 Task: Research Airbnb accommodation in Ihosy, Madagascar from 6th December, 2023 to 10th December, 2023 for 1 adult.1  bedroom having 1 bed and 1 bathroom. Property type can be hotel. Look for 3 properties as per requirement.
Action: Mouse moved to (411, 60)
Screenshot: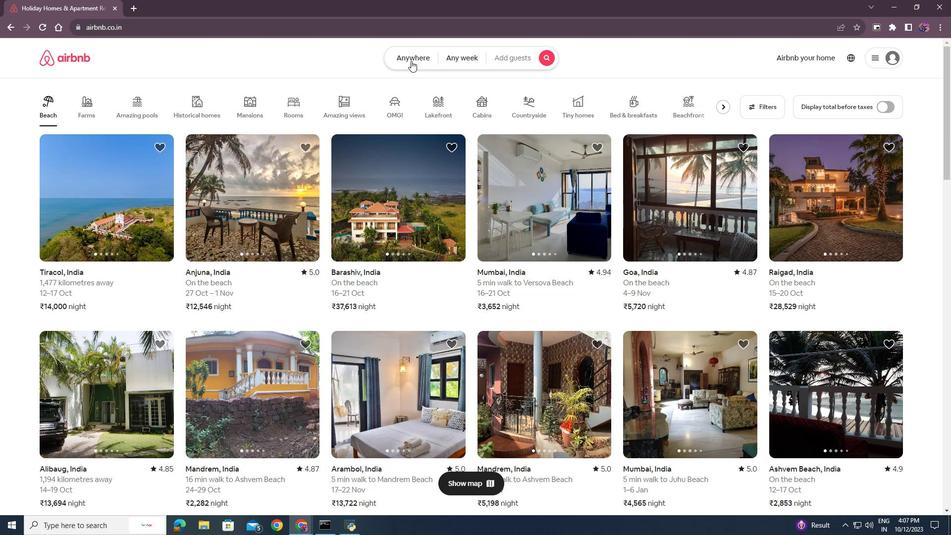 
Action: Mouse pressed left at (411, 60)
Screenshot: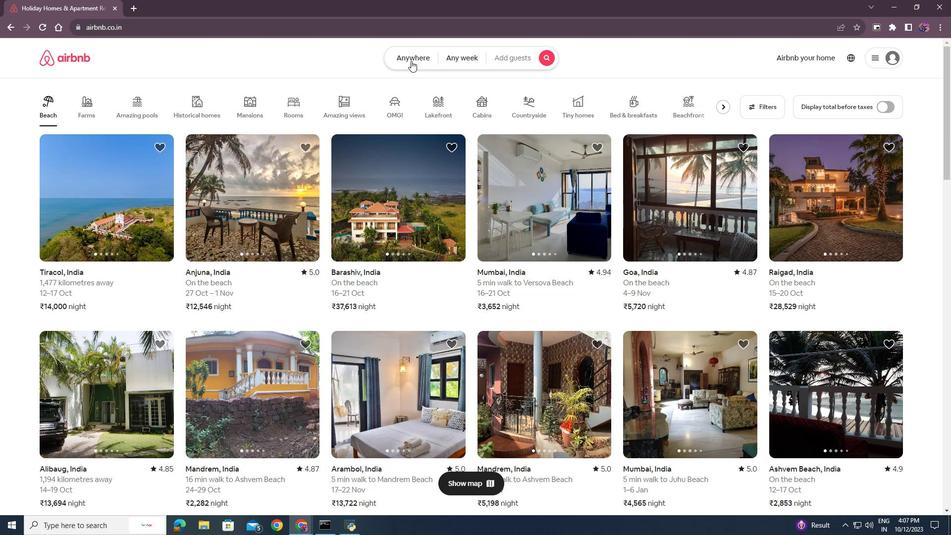 
Action: Mouse moved to (324, 97)
Screenshot: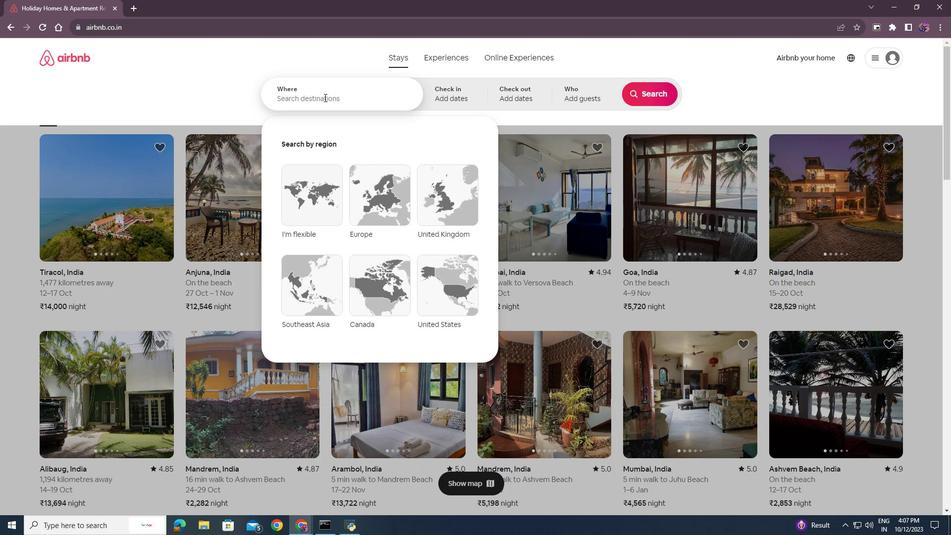 
Action: Mouse pressed left at (324, 97)
Screenshot: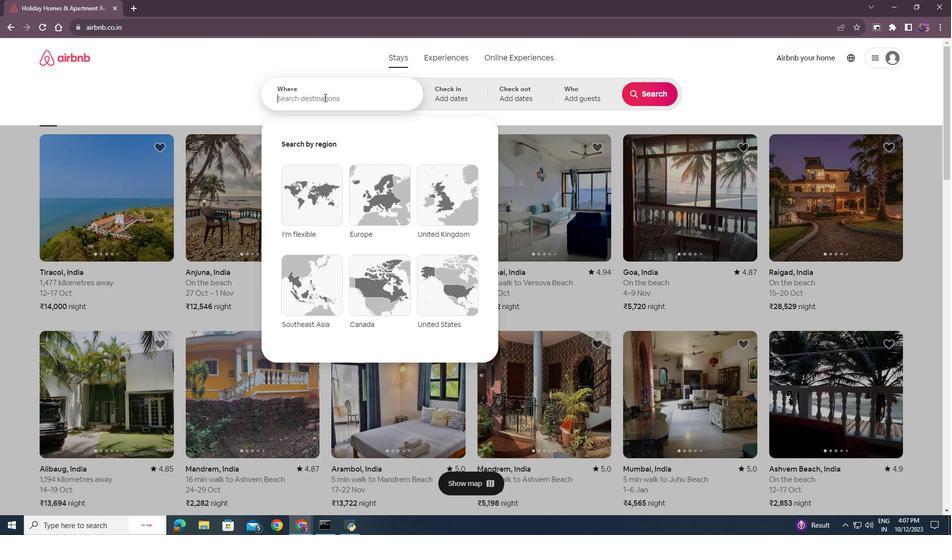 
Action: Key pressed <Key.shift><Key.shift><Key.shift><Key.shift><Key.shift><Key.shift><Key.shift><Key.shift><Key.shift><Key.shift><Key.shift><Key.shift><Key.shift><Key.shift><Key.shift><Key.shift><Key.shift><Key.shift><Key.shift><Key.shift><Key.shift><Key.shift><Key.shift><Key.shift><Key.shift><Key.shift><Key.shift><Key.shift><Key.shift><Key.shift><Key.shift><Key.shift><Key.shift><Key.shift>In<Key.backspace>hosy<Key.space><Key.backspace>,<Key.space><Key.shift>Madagascar<Key.enter>
Screenshot: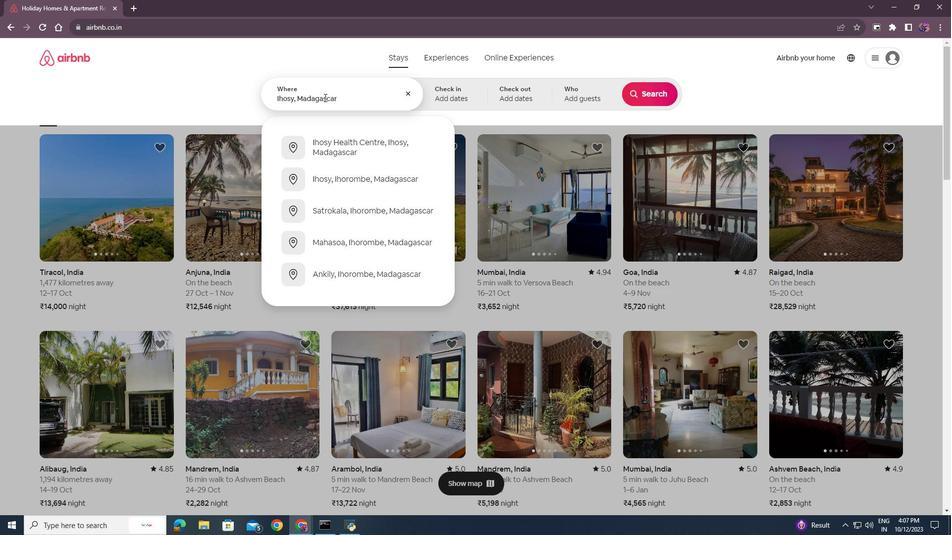 
Action: Mouse moved to (647, 175)
Screenshot: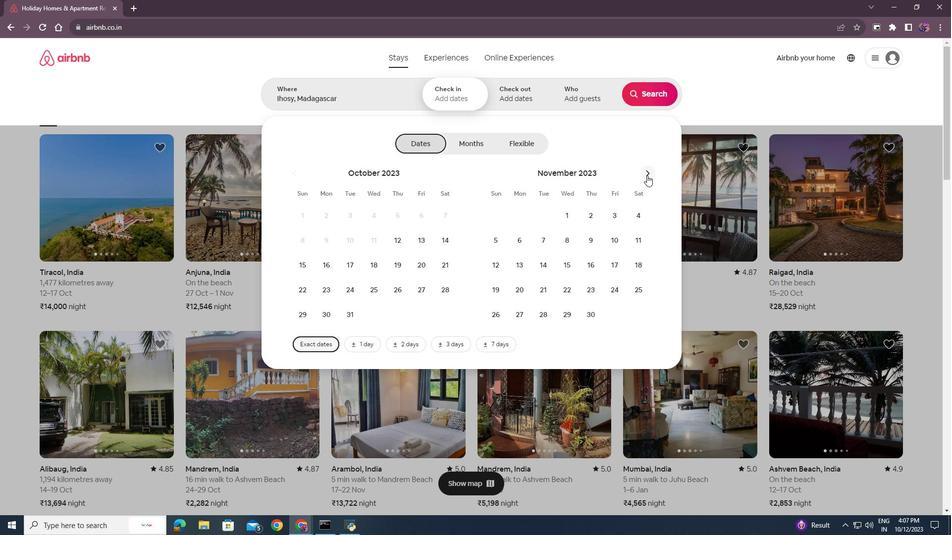 
Action: Mouse pressed left at (647, 175)
Screenshot: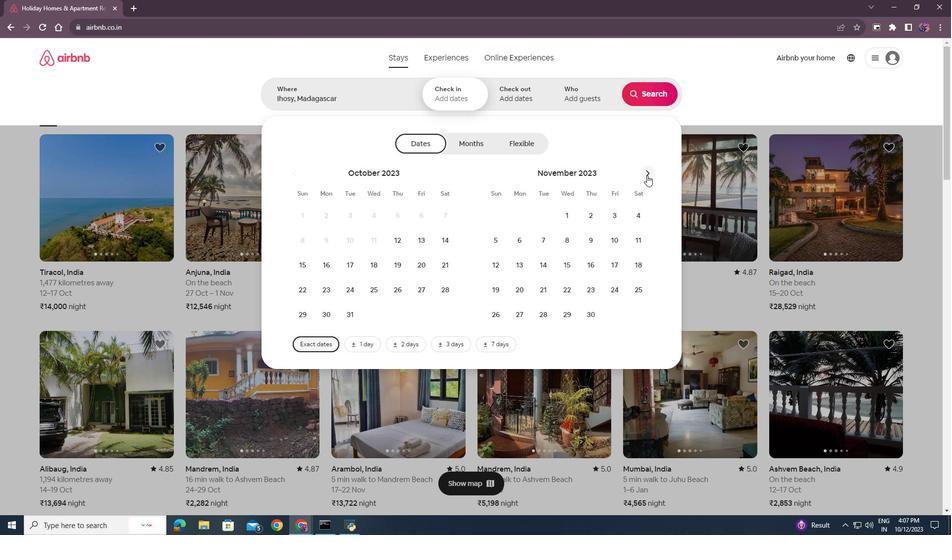 
Action: Mouse moved to (568, 238)
Screenshot: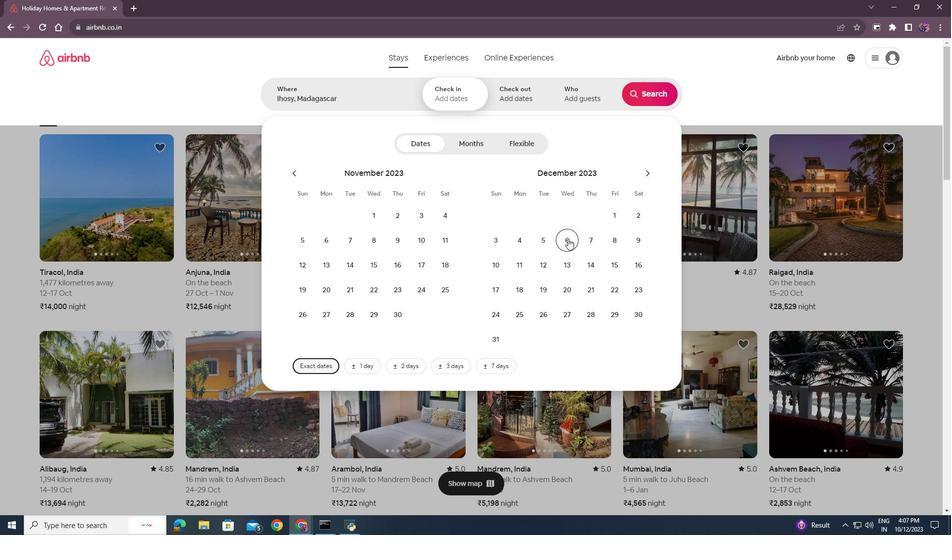 
Action: Mouse pressed left at (568, 238)
Screenshot: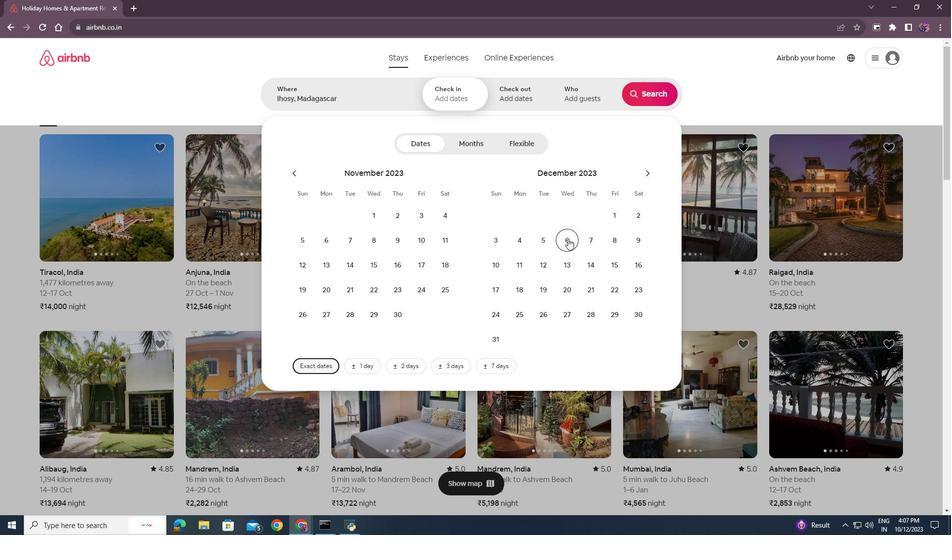 
Action: Mouse moved to (485, 266)
Screenshot: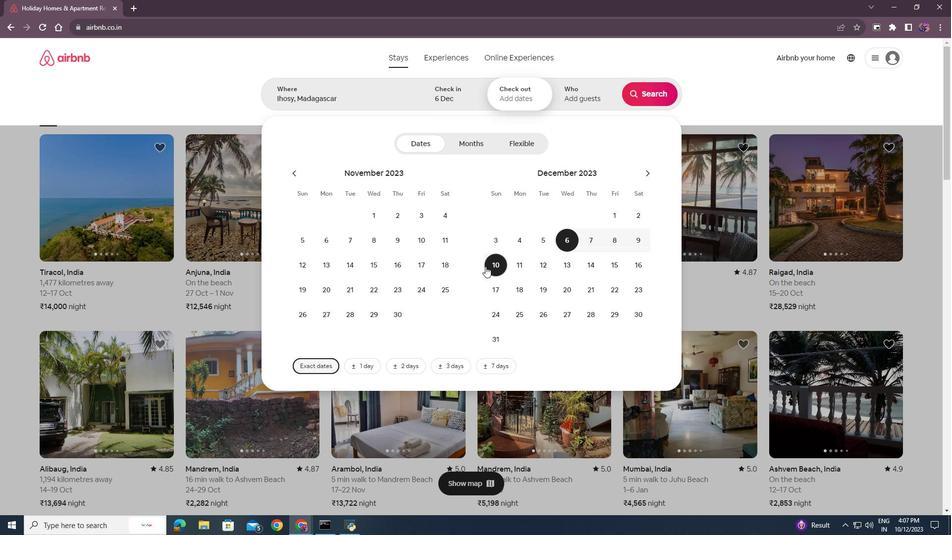 
Action: Mouse pressed left at (485, 266)
Screenshot: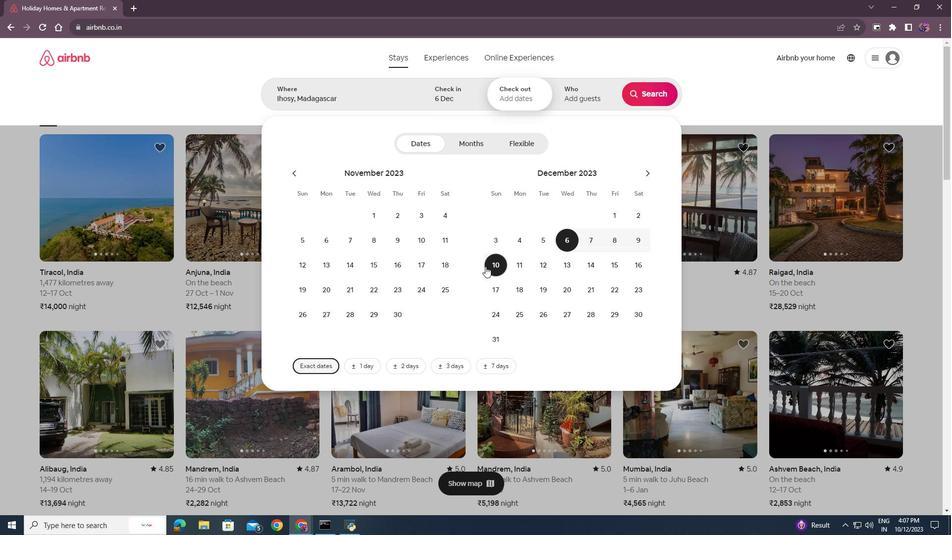 
Action: Mouse moved to (585, 95)
Screenshot: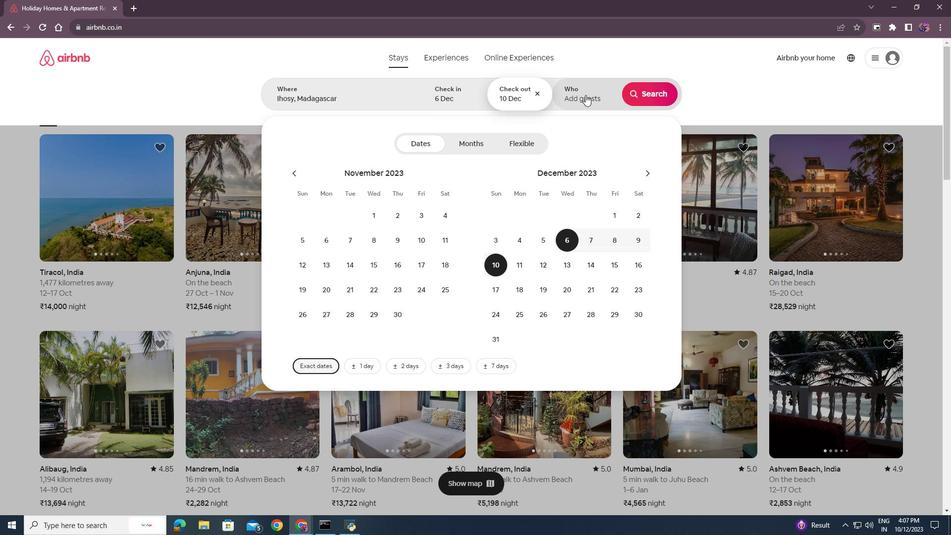 
Action: Mouse pressed left at (585, 95)
Screenshot: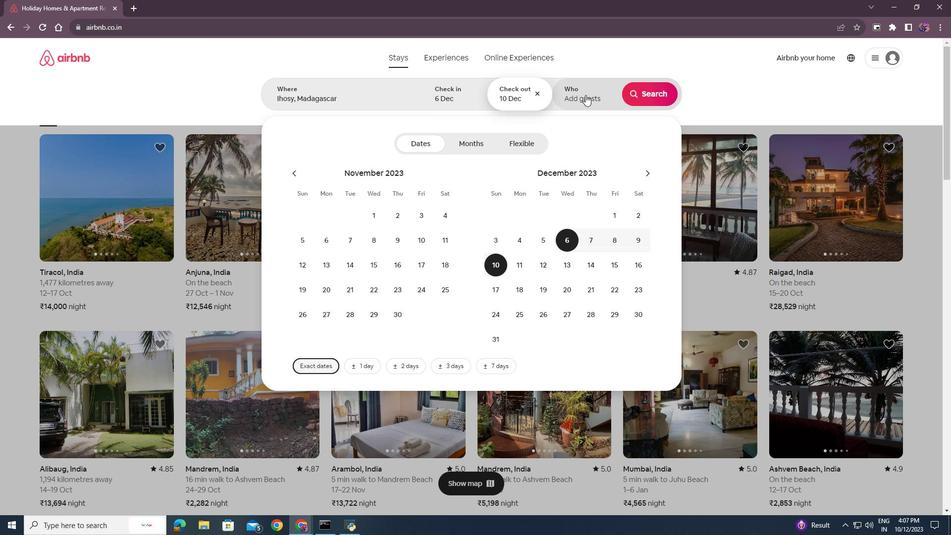 
Action: Mouse moved to (655, 145)
Screenshot: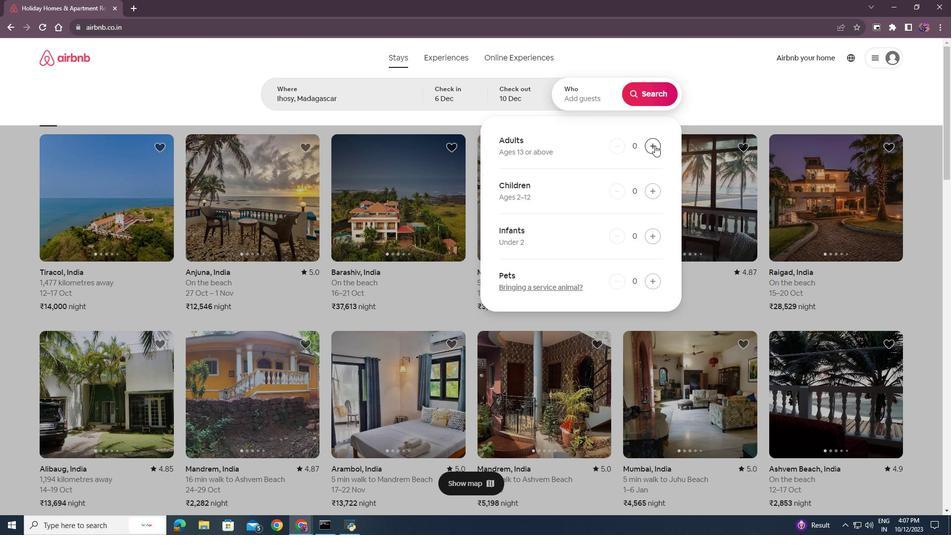 
Action: Mouse pressed left at (655, 145)
Screenshot: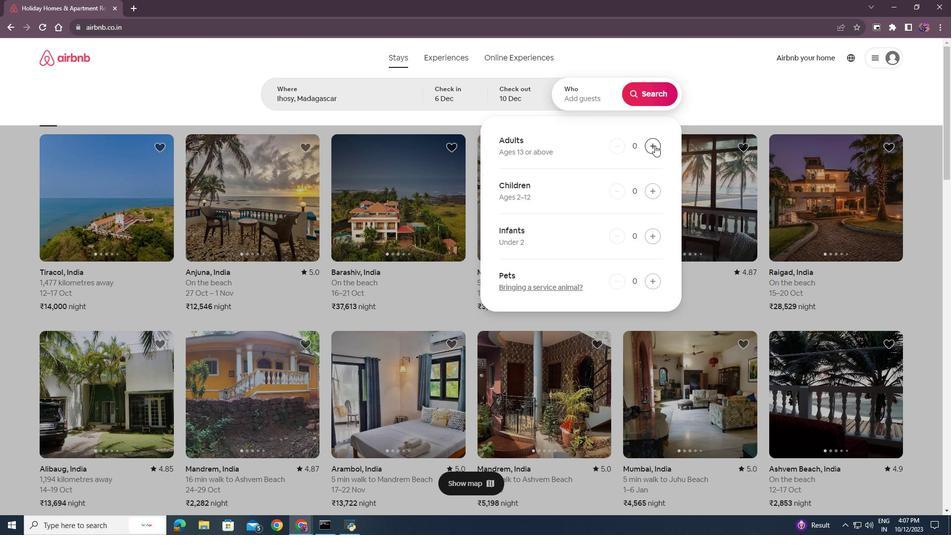 
Action: Mouse moved to (646, 92)
Screenshot: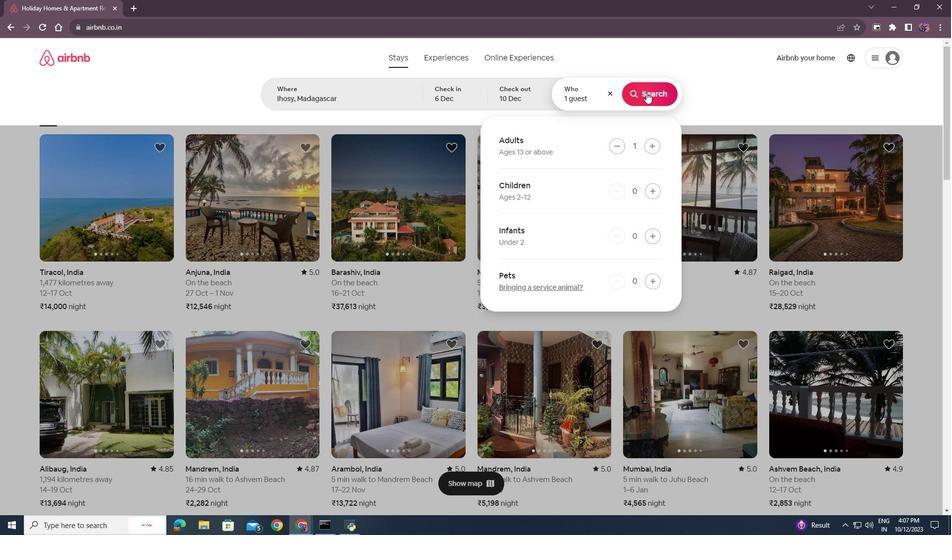 
Action: Mouse pressed left at (646, 92)
Screenshot: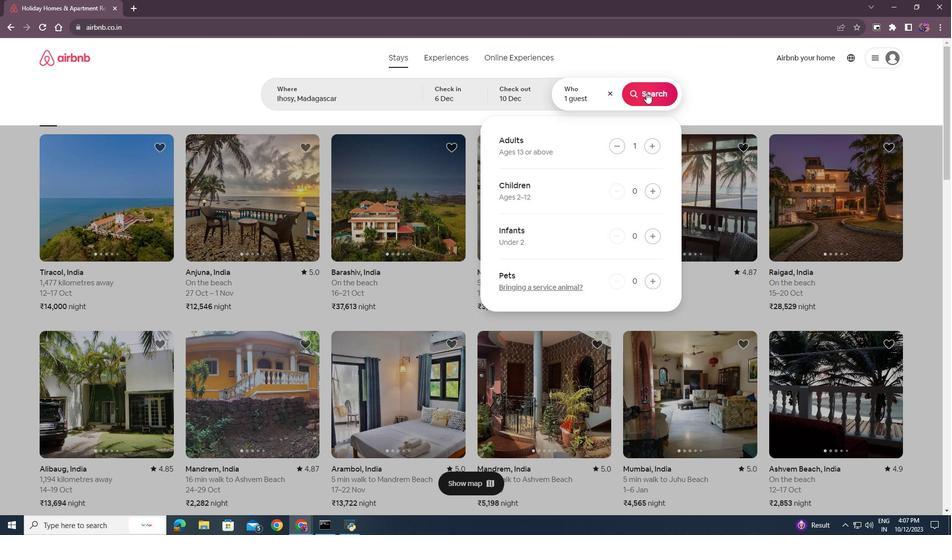 
Action: Mouse moved to (791, 95)
Screenshot: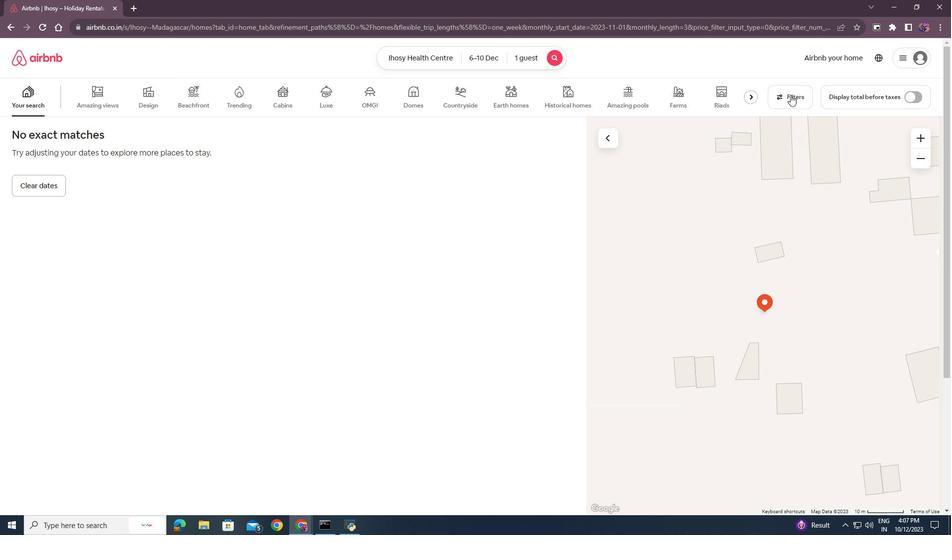 
Action: Mouse pressed left at (791, 95)
Screenshot: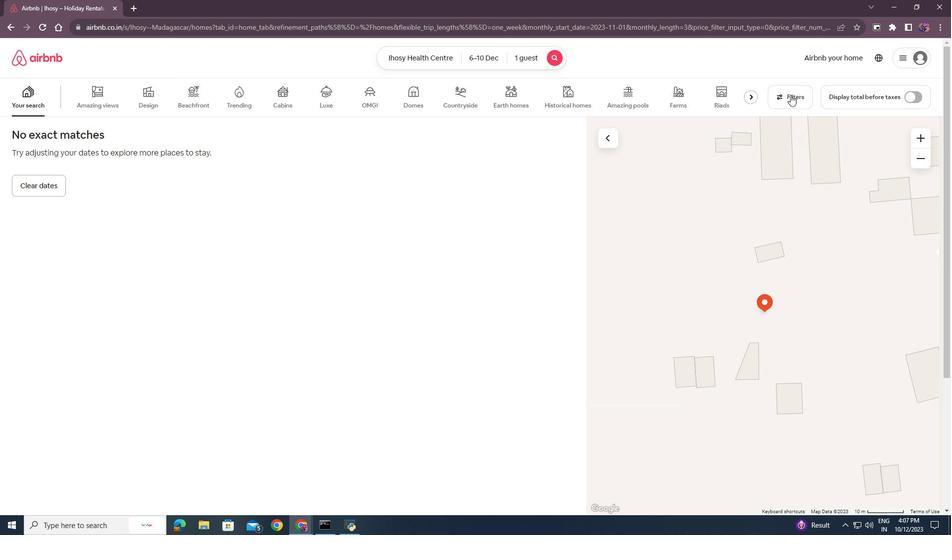 
Action: Mouse moved to (511, 354)
Screenshot: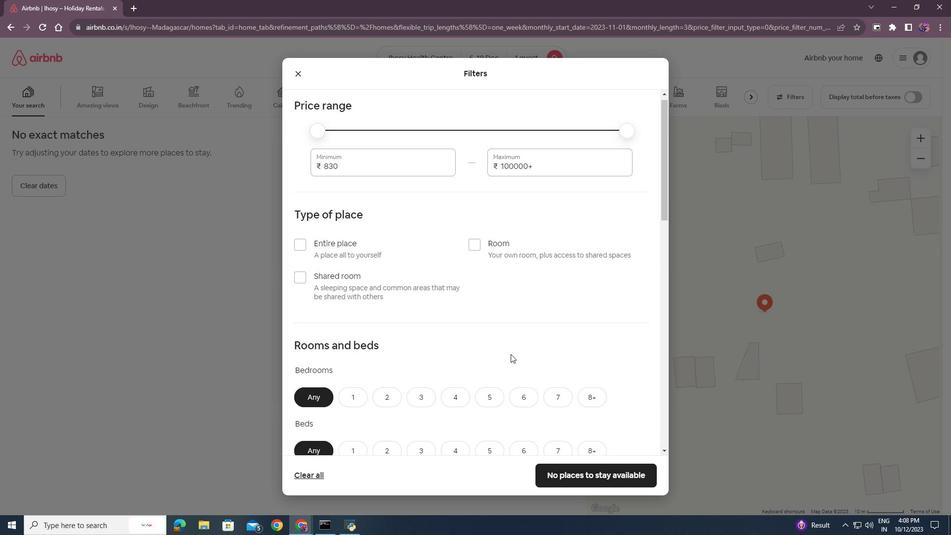 
Action: Mouse scrolled (511, 353) with delta (0, 0)
Screenshot: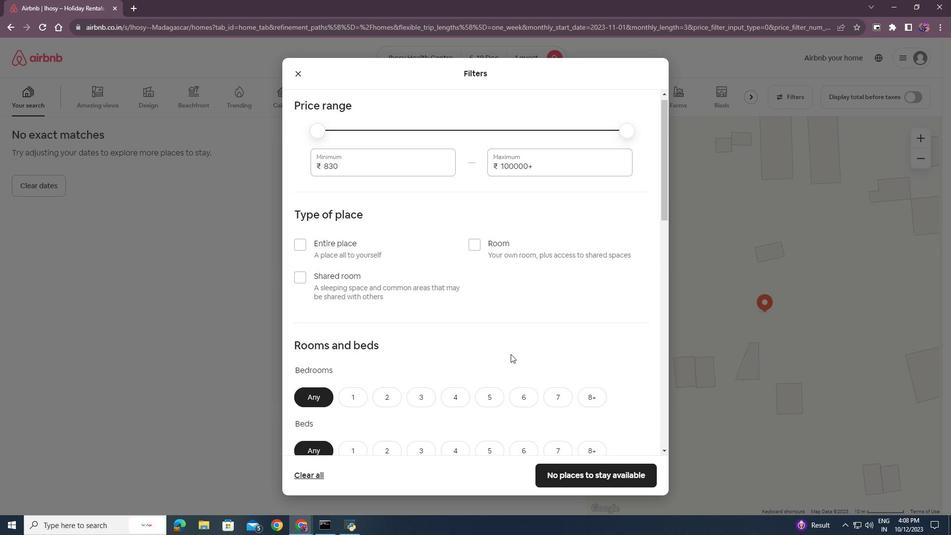 
Action: Mouse moved to (511, 354)
Screenshot: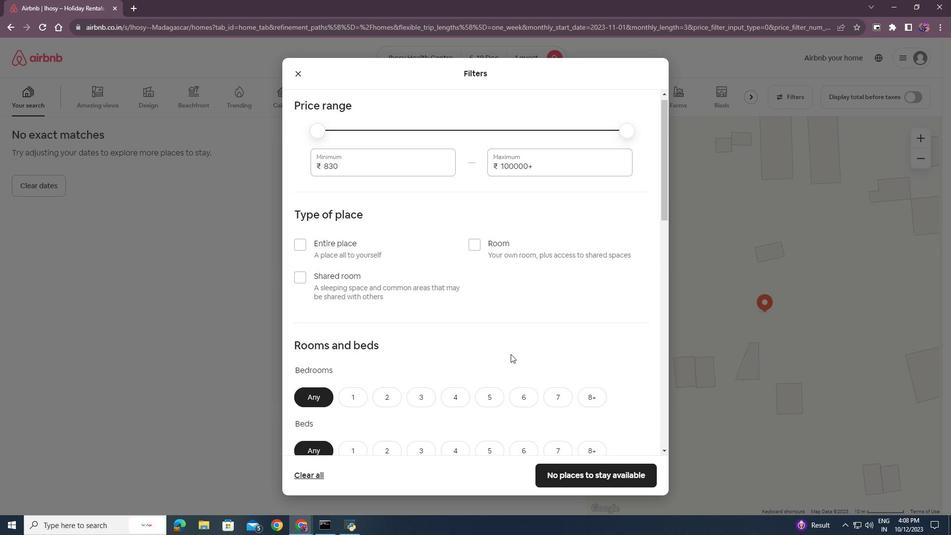 
Action: Mouse scrolled (511, 353) with delta (0, 0)
Screenshot: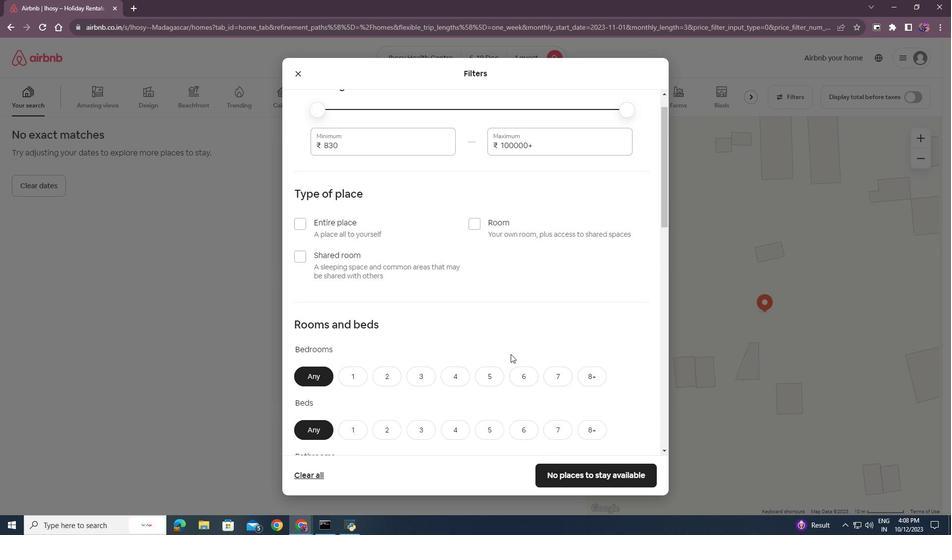 
Action: Mouse scrolled (511, 353) with delta (0, 0)
Screenshot: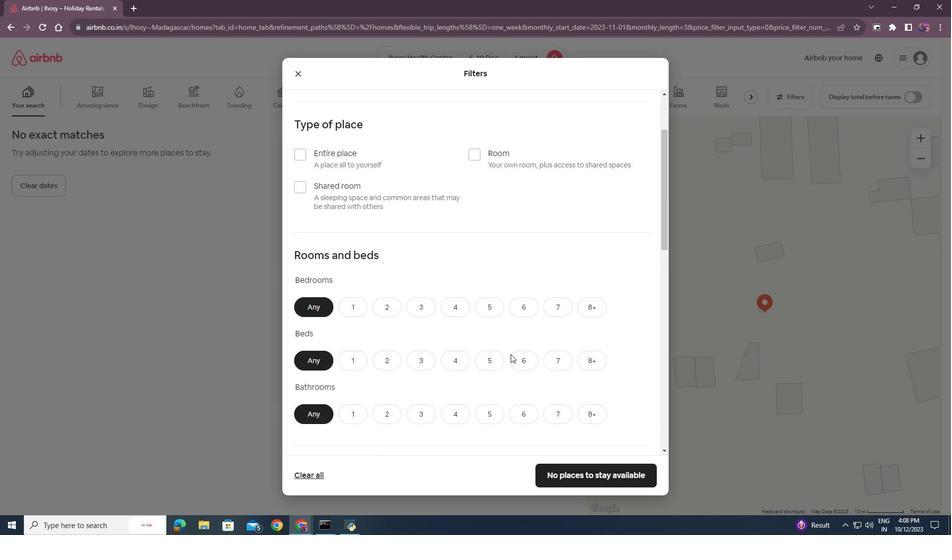 
Action: Mouse moved to (353, 255)
Screenshot: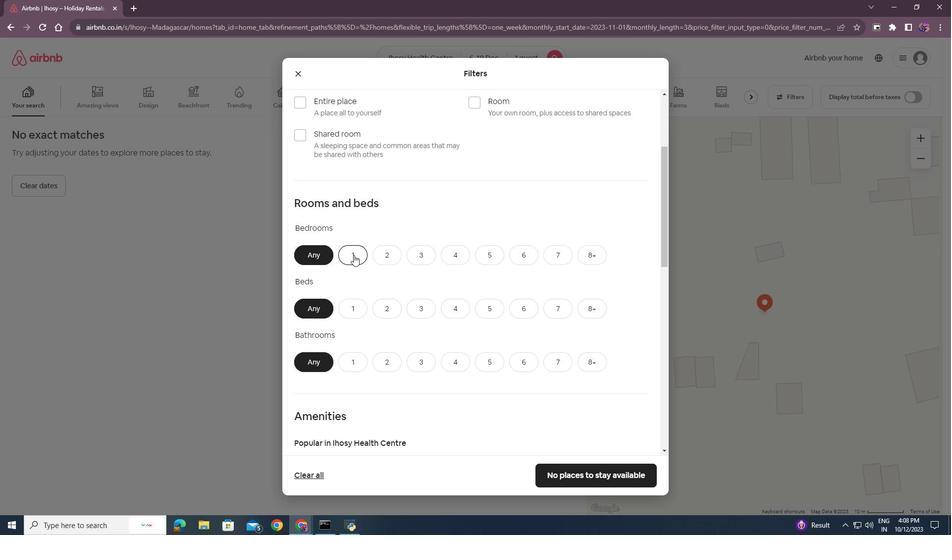 
Action: Mouse pressed left at (353, 255)
Screenshot: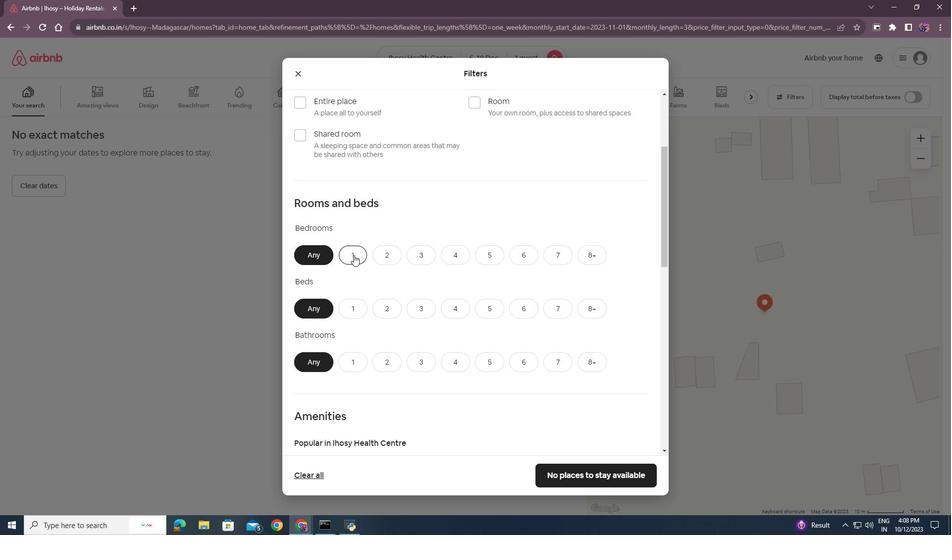 
Action: Mouse moved to (354, 313)
Screenshot: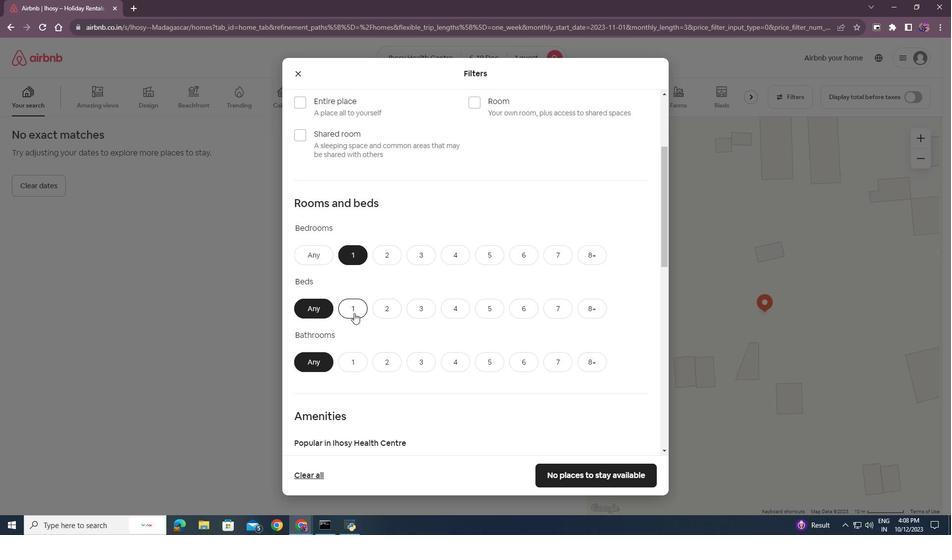 
Action: Mouse pressed left at (354, 313)
Screenshot: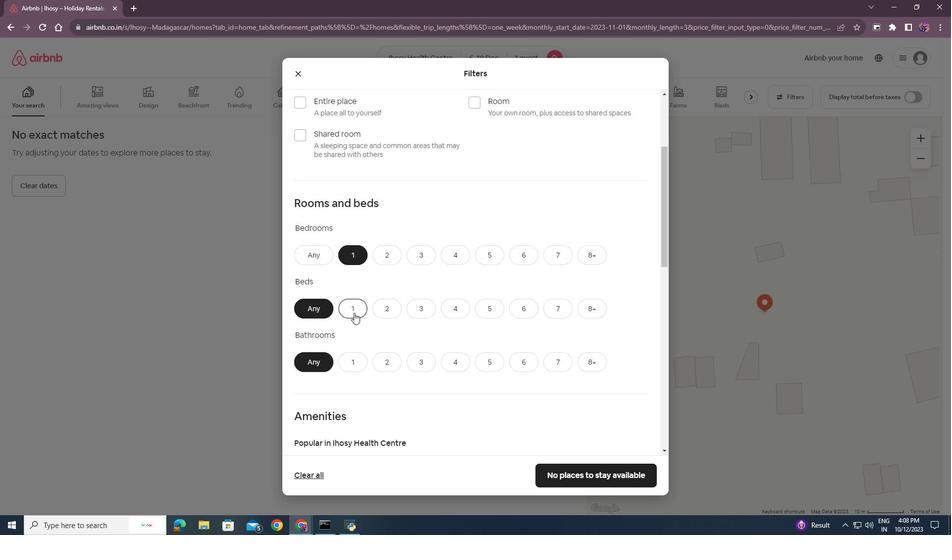 
Action: Mouse moved to (351, 369)
Screenshot: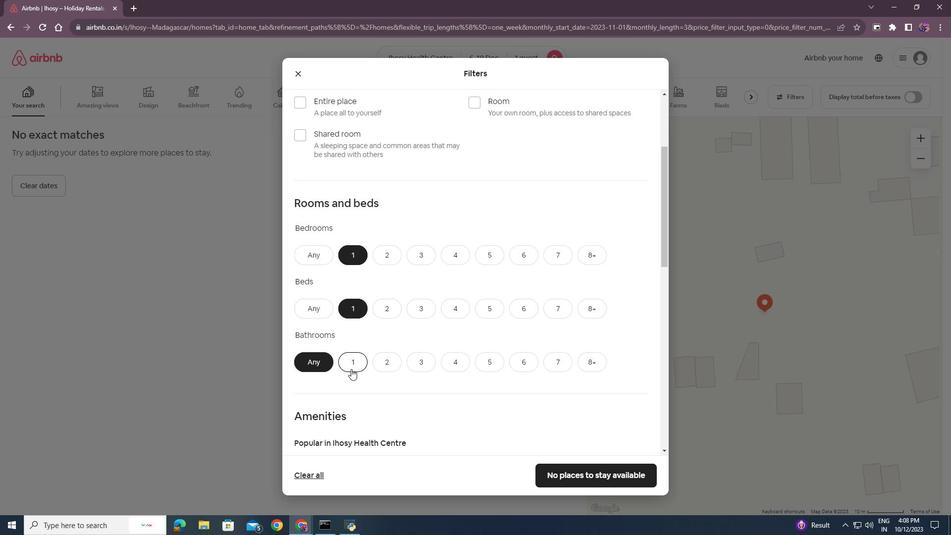 
Action: Mouse pressed left at (351, 369)
Screenshot: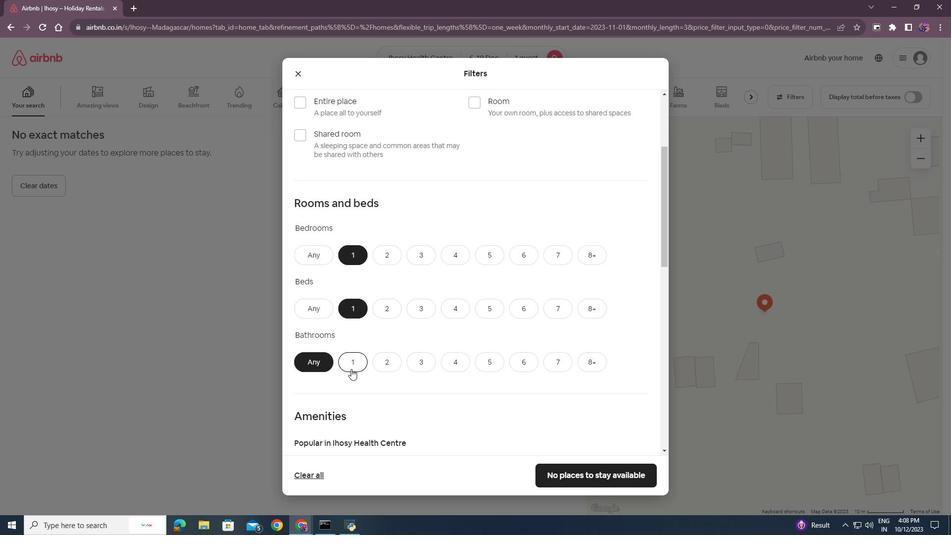 
Action: Mouse moved to (530, 433)
Screenshot: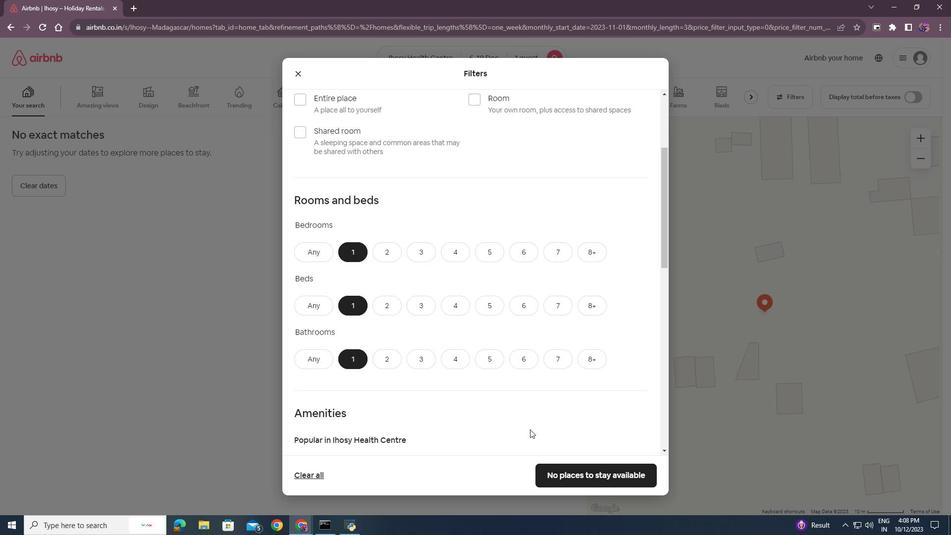 
Action: Mouse scrolled (530, 432) with delta (0, 0)
Screenshot: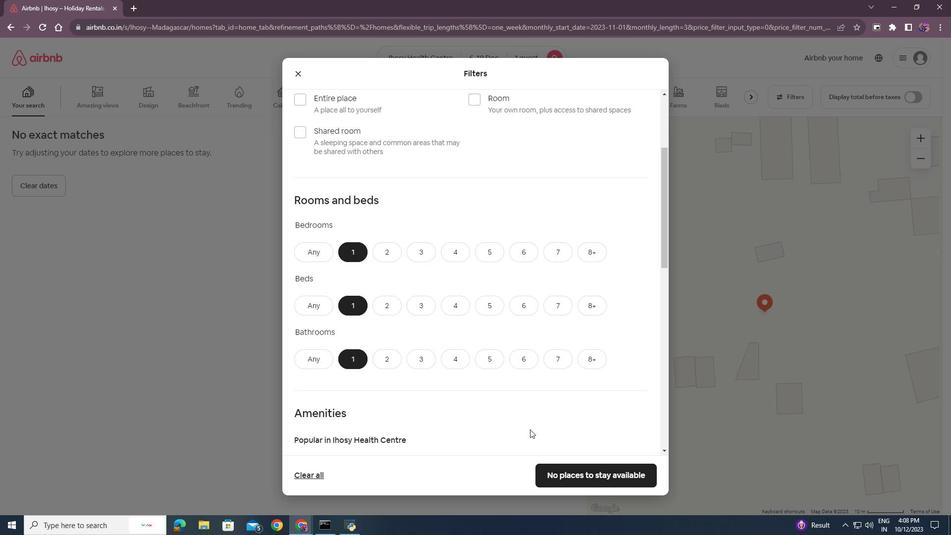 
Action: Mouse moved to (523, 400)
Screenshot: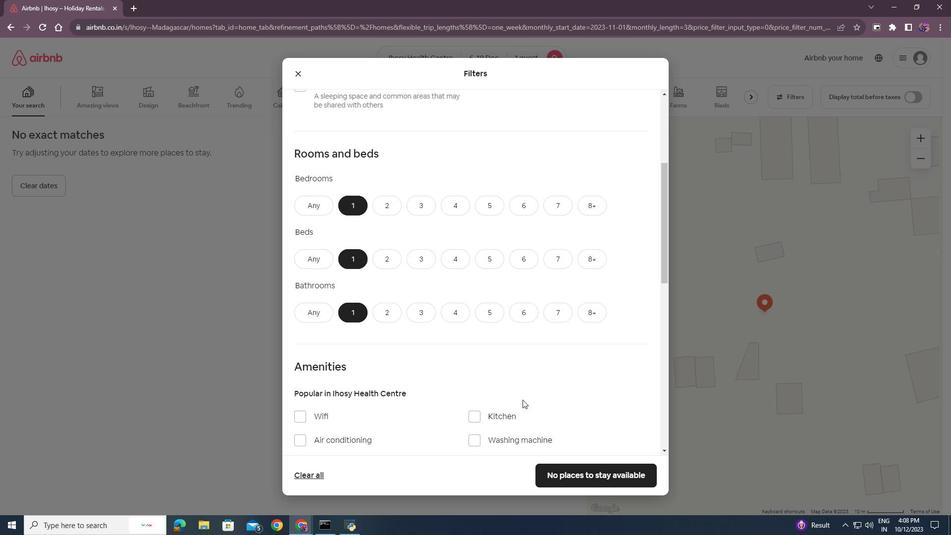 
Action: Mouse scrolled (523, 399) with delta (0, 0)
Screenshot: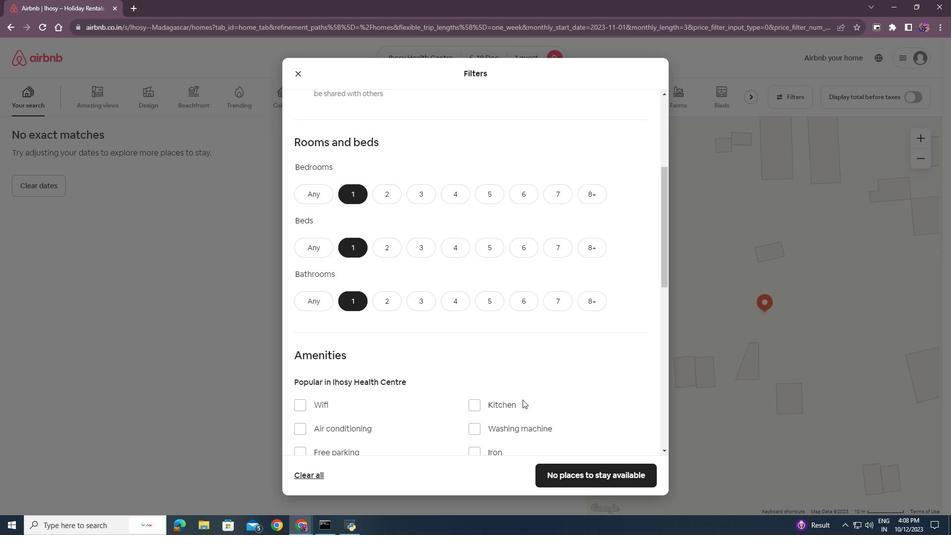 
Action: Mouse scrolled (523, 399) with delta (0, 0)
Screenshot: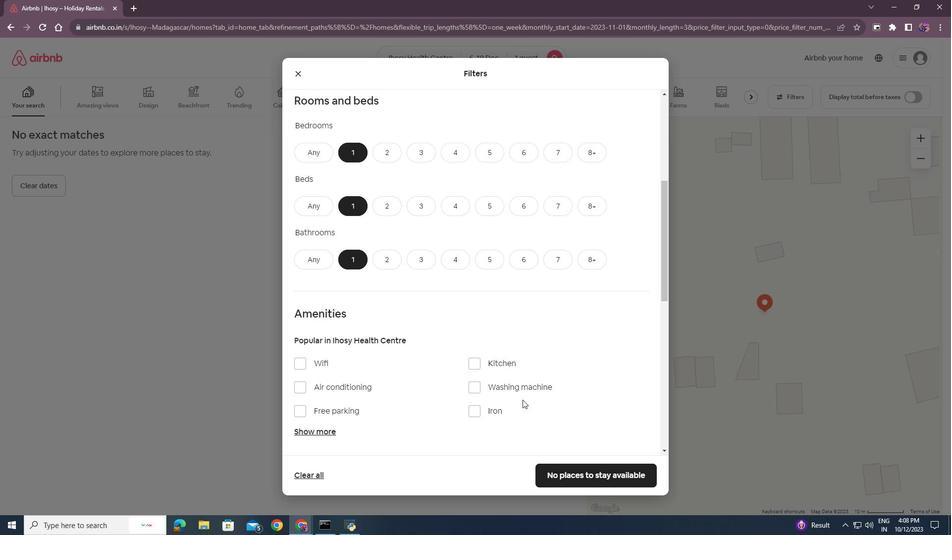 
Action: Mouse moved to (528, 389)
Screenshot: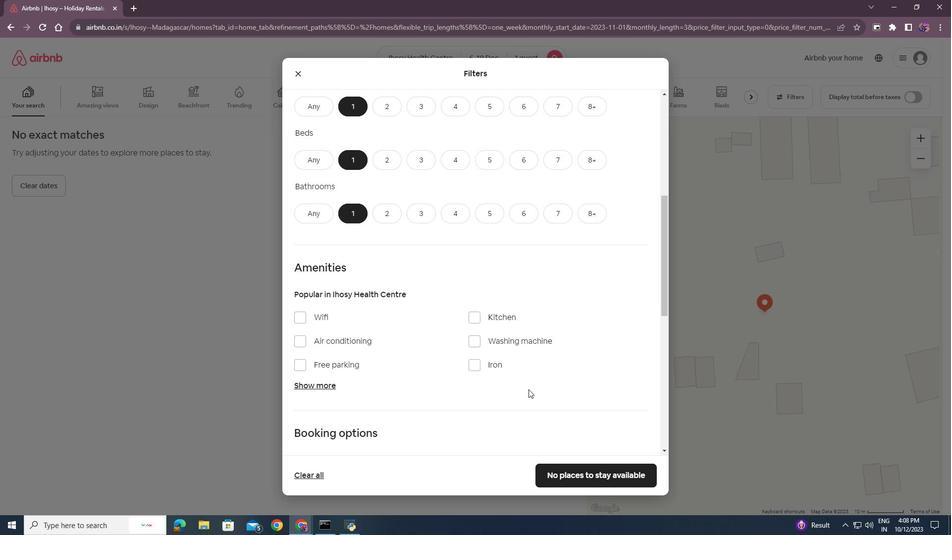 
Action: Mouse scrolled (528, 389) with delta (0, 0)
Screenshot: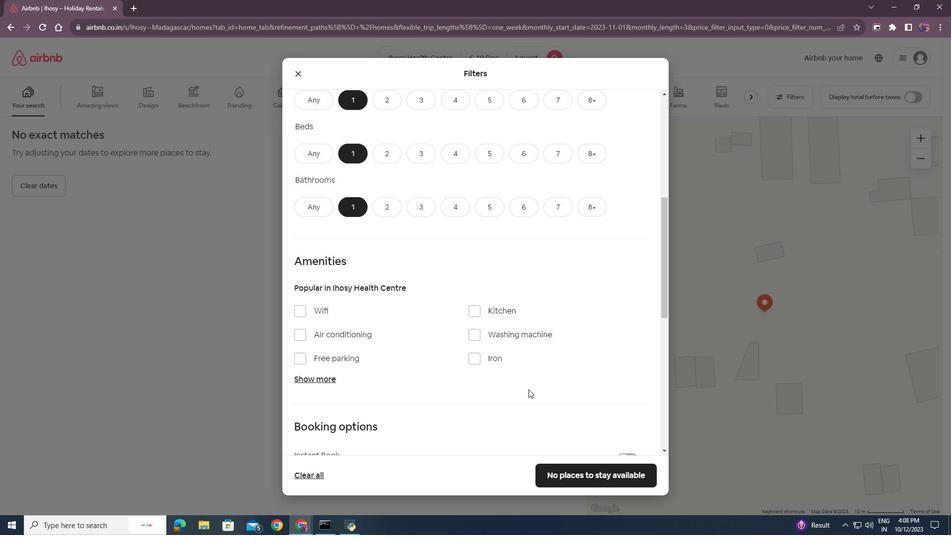 
Action: Mouse moved to (514, 380)
Screenshot: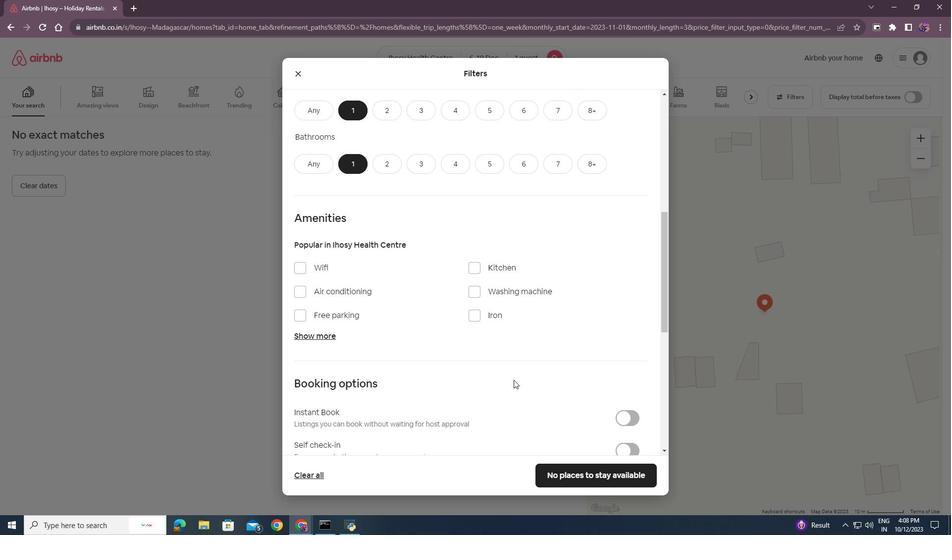 
Action: Mouse scrolled (514, 379) with delta (0, 0)
Screenshot: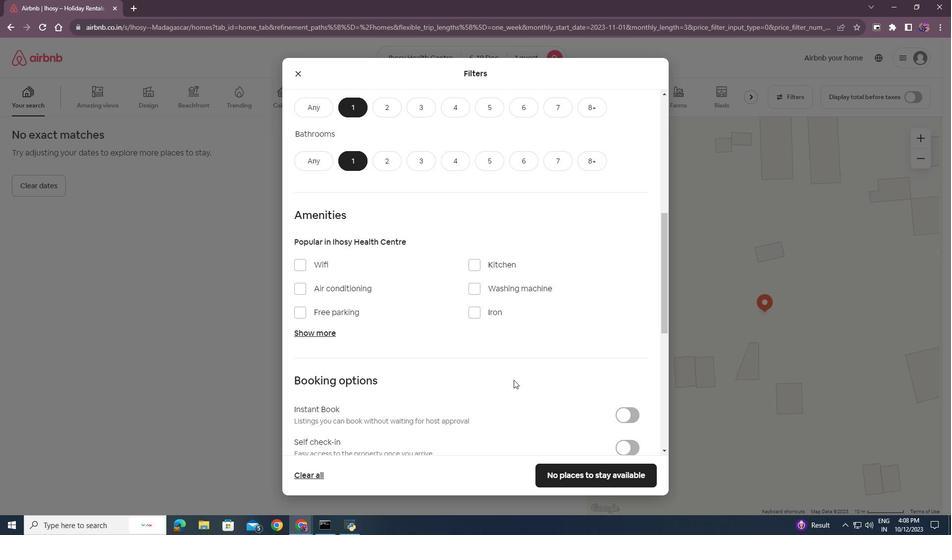 
Action: Mouse scrolled (514, 379) with delta (0, 0)
Screenshot: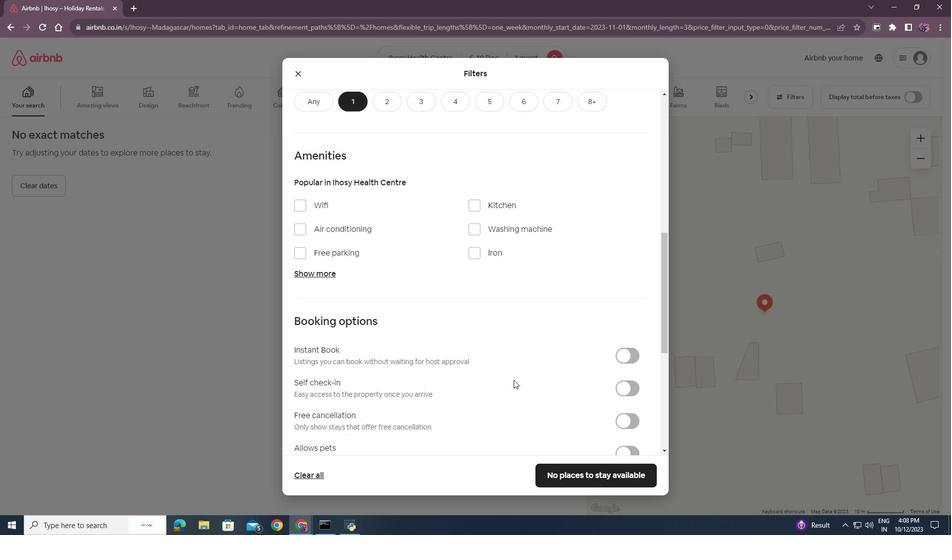 
Action: Mouse moved to (513, 378)
Screenshot: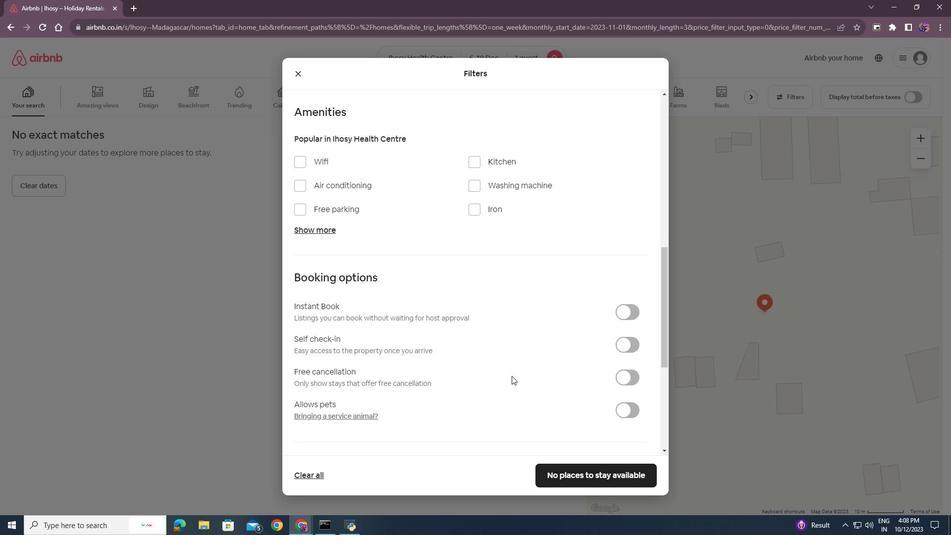 
Action: Mouse scrolled (513, 378) with delta (0, 0)
Screenshot: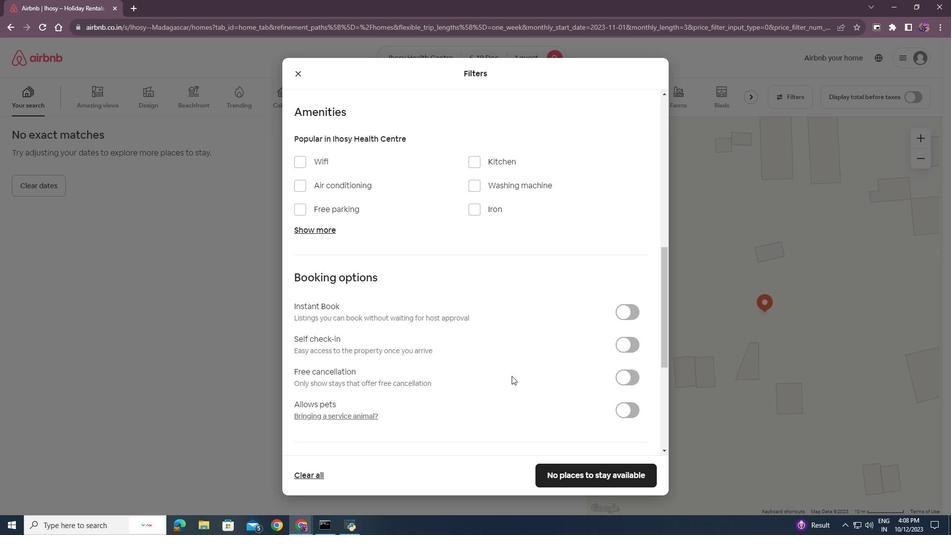 
Action: Mouse moved to (509, 371)
Screenshot: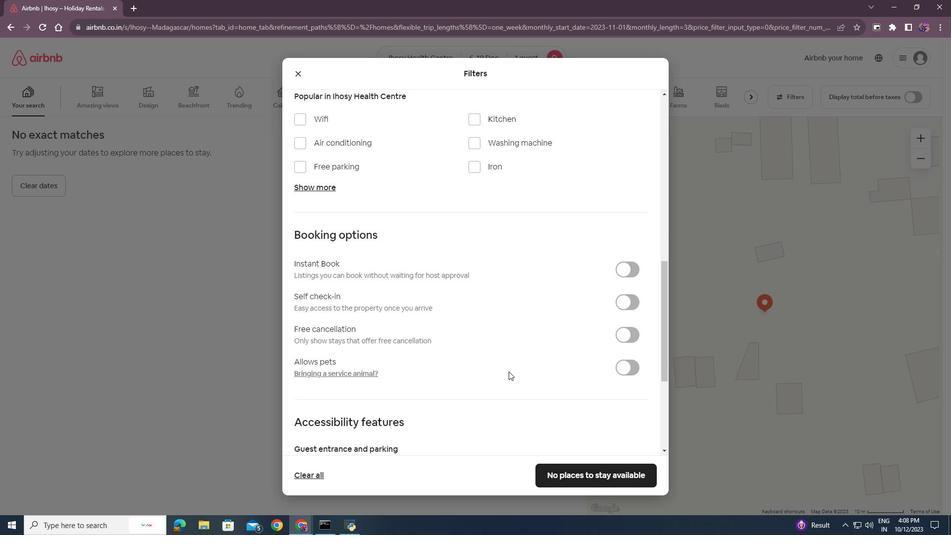 
Action: Mouse scrolled (509, 372) with delta (0, 0)
Screenshot: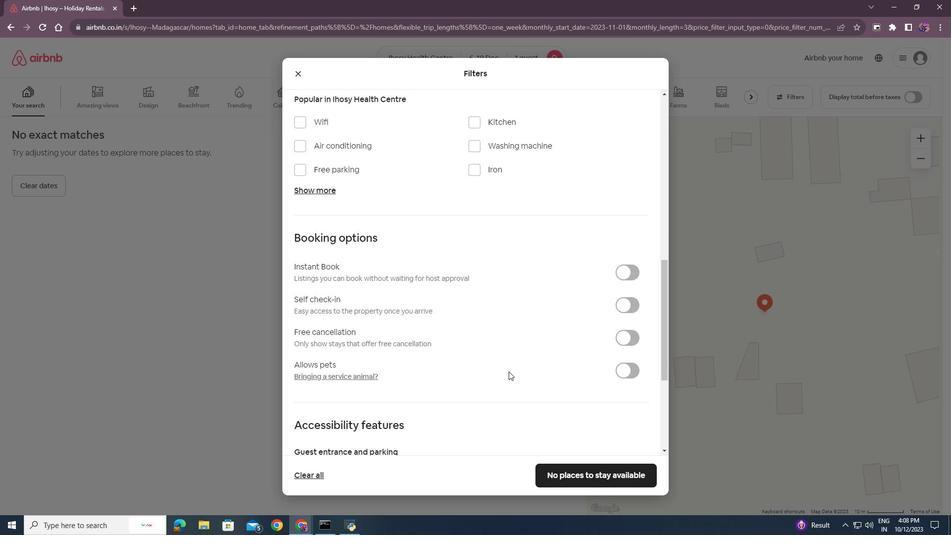 
Action: Mouse scrolled (509, 372) with delta (0, 0)
Screenshot: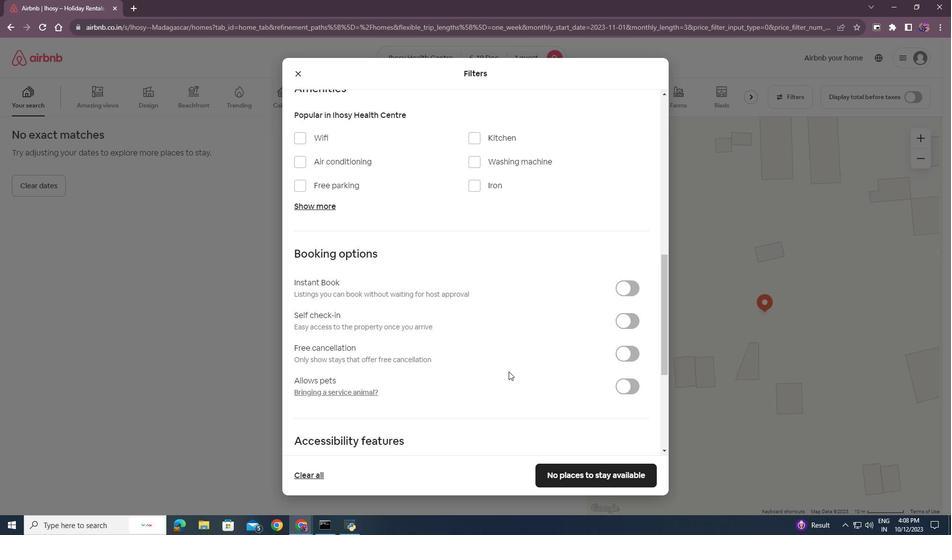 
Action: Mouse scrolled (509, 372) with delta (0, 0)
Screenshot: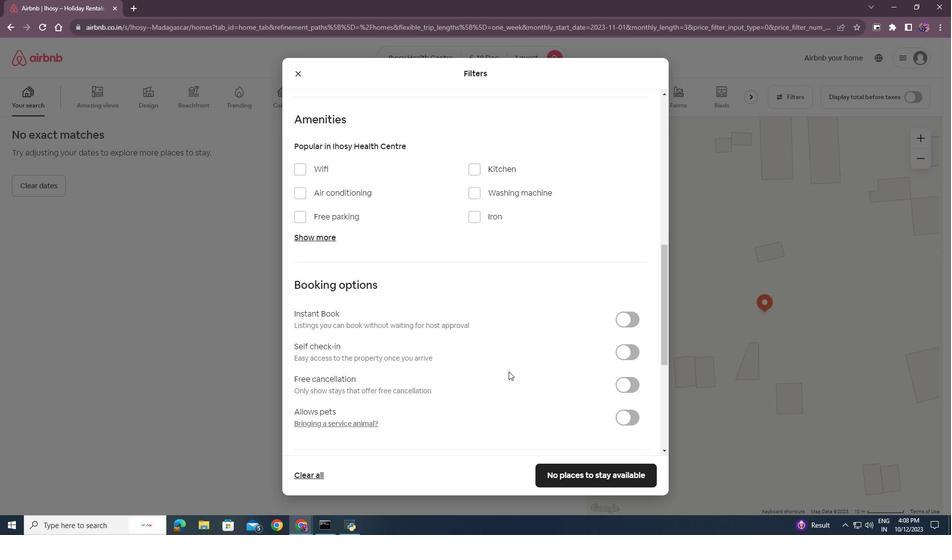 
Action: Mouse scrolled (509, 372) with delta (0, 0)
Screenshot: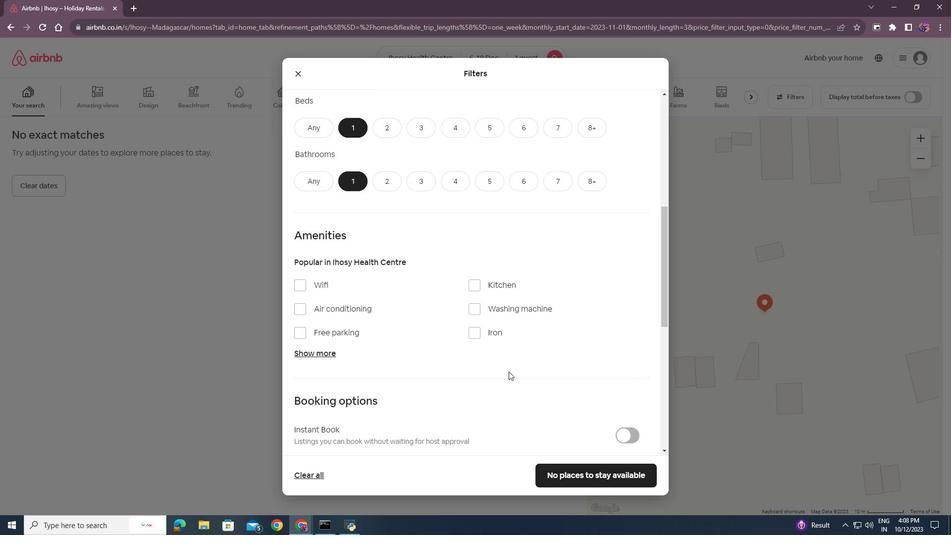 
Action: Mouse scrolled (509, 372) with delta (0, 0)
Screenshot: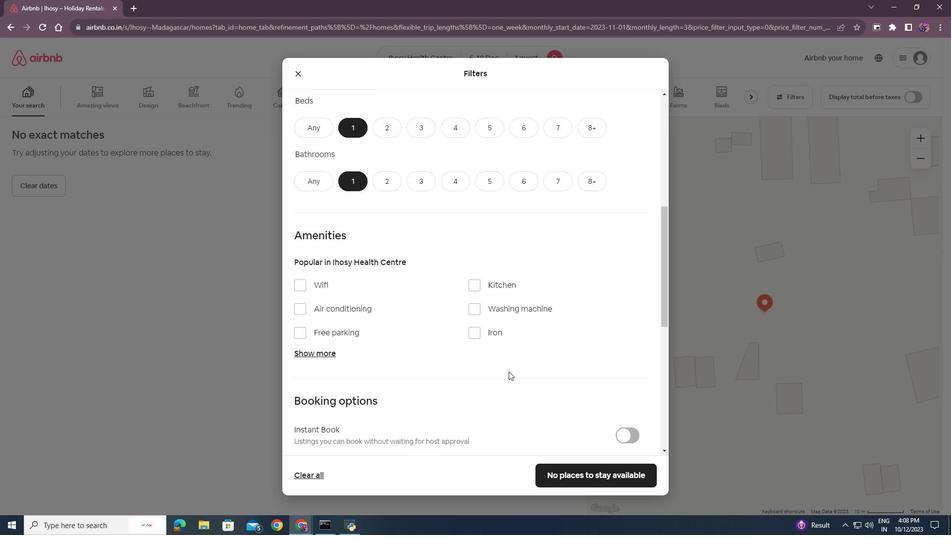 
Action: Mouse scrolled (509, 372) with delta (0, 0)
Screenshot: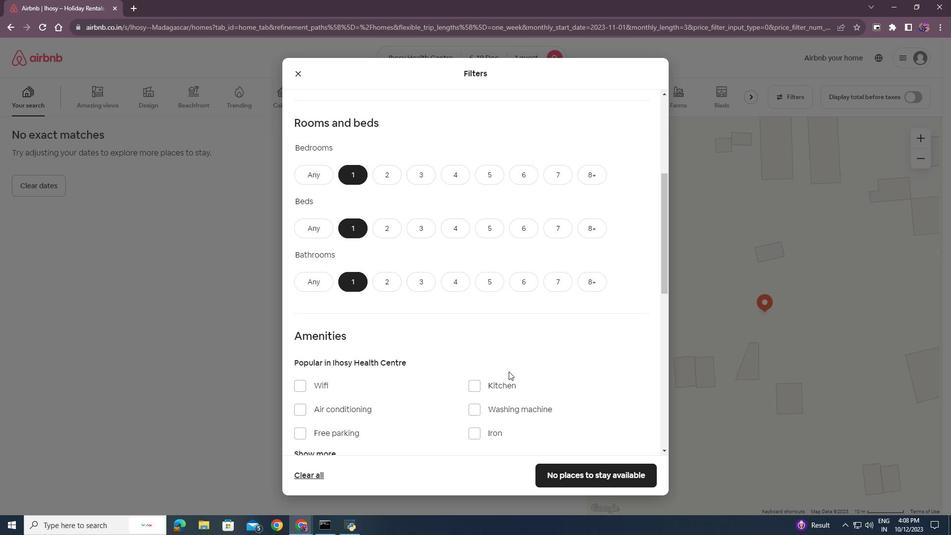 
Action: Mouse scrolled (509, 372) with delta (0, 0)
Screenshot: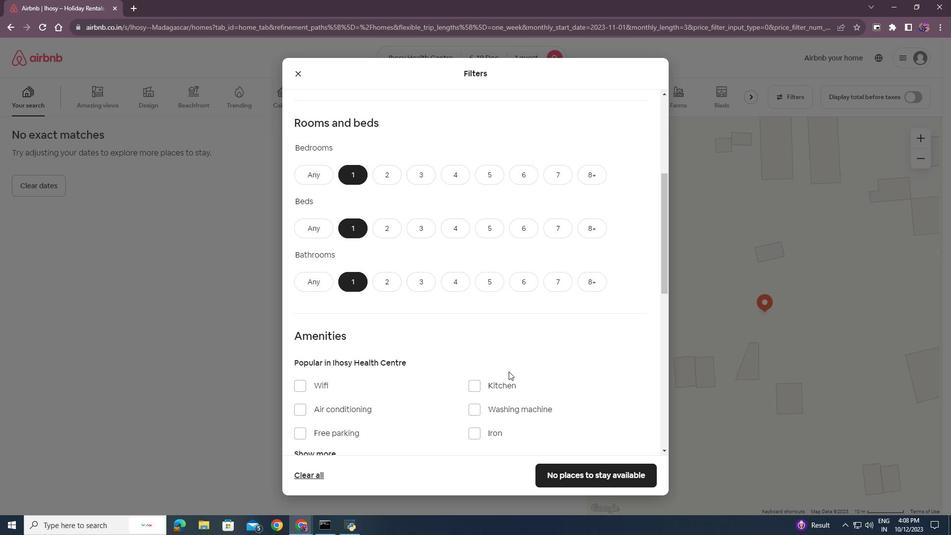 
Action: Mouse scrolled (509, 372) with delta (0, 0)
Screenshot: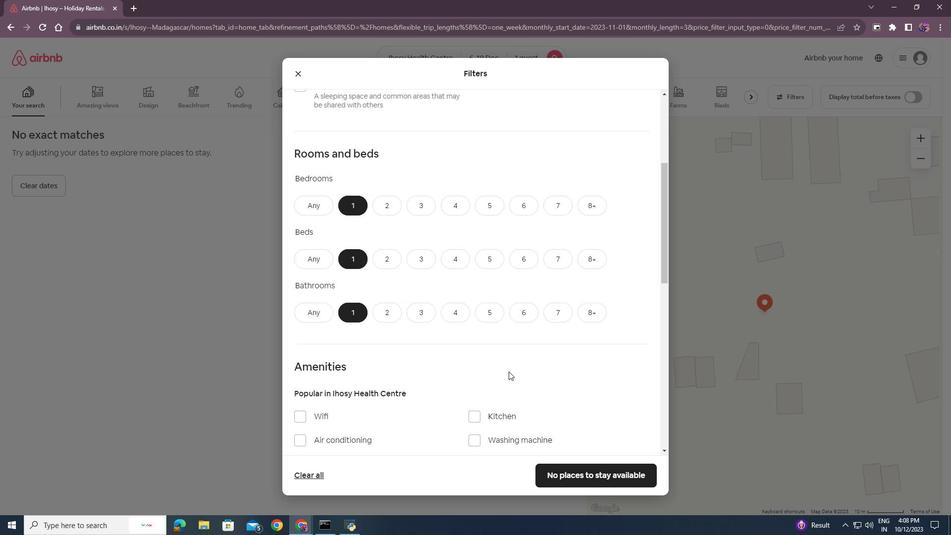 
Action: Mouse scrolled (509, 372) with delta (0, 0)
Screenshot: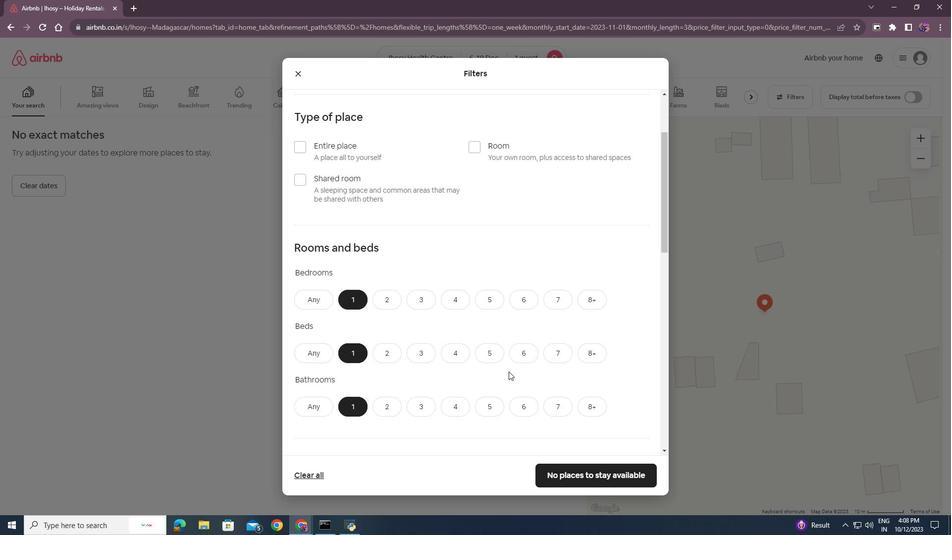 
Action: Mouse scrolled (509, 372) with delta (0, 0)
Screenshot: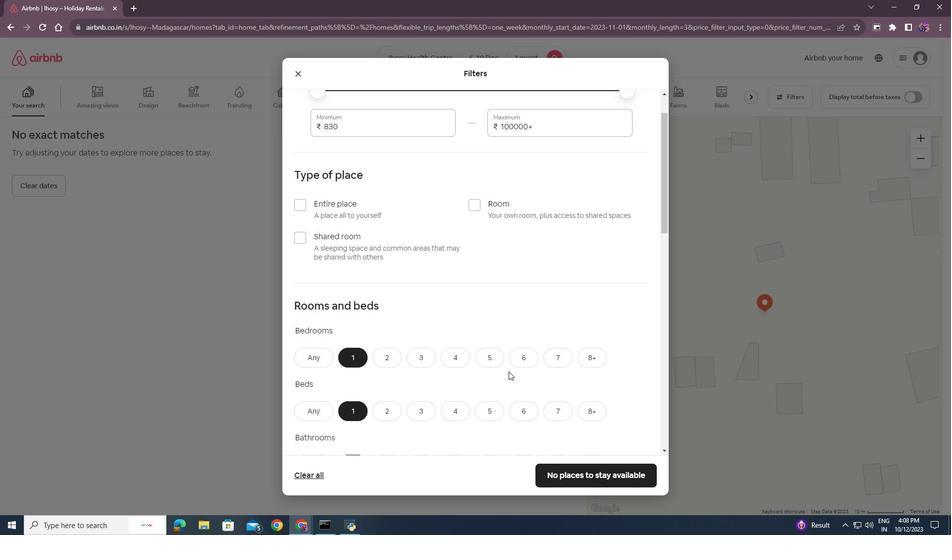 
Action: Mouse scrolled (509, 372) with delta (0, 0)
Screenshot: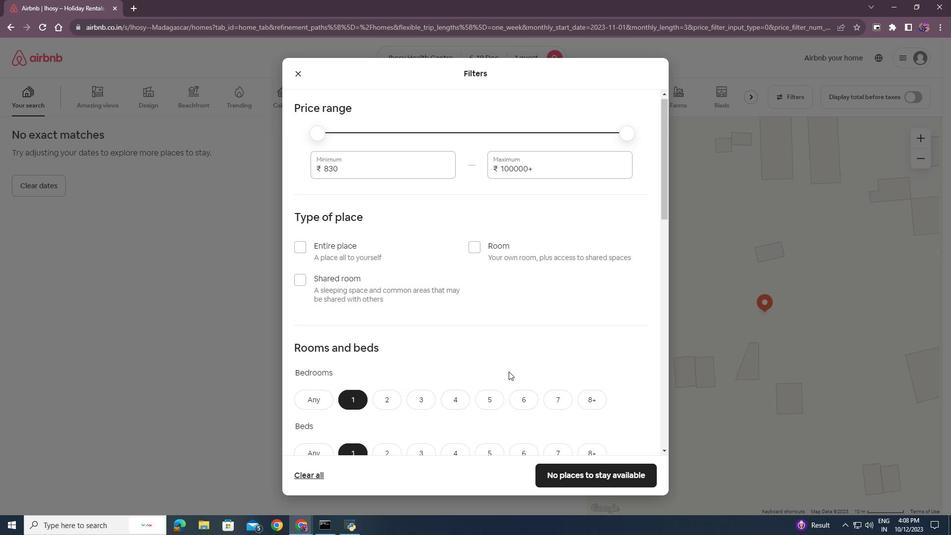 
Action: Mouse scrolled (509, 371) with delta (0, 0)
Screenshot: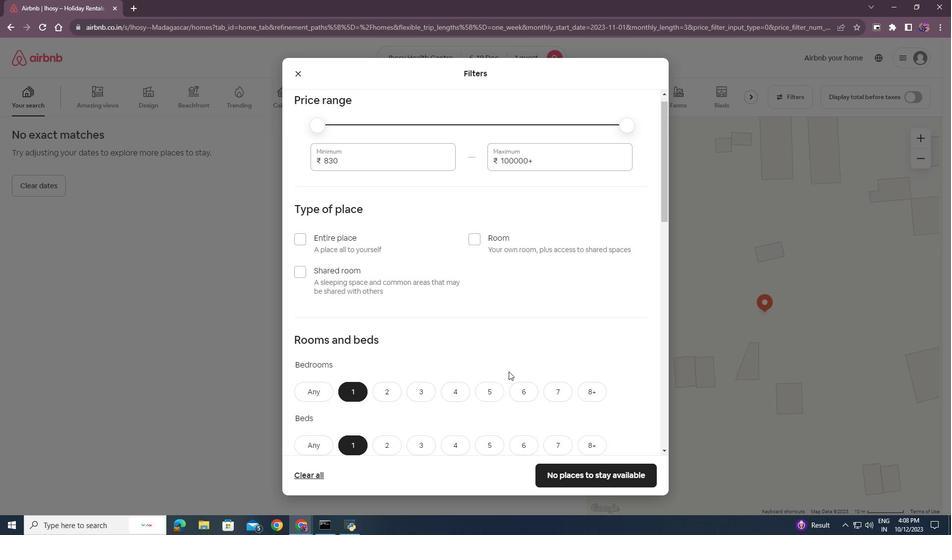 
Action: Mouse scrolled (509, 371) with delta (0, 0)
Screenshot: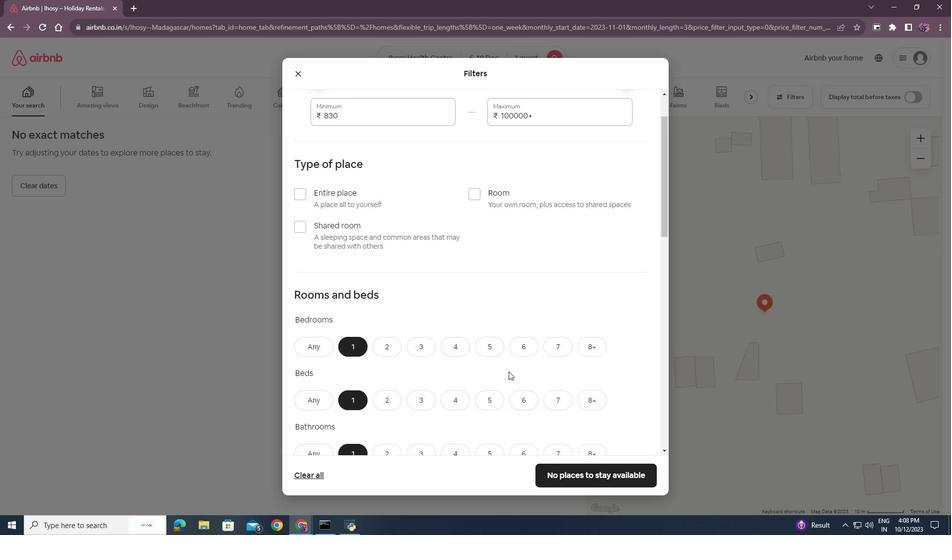 
Action: Mouse scrolled (509, 371) with delta (0, 0)
Screenshot: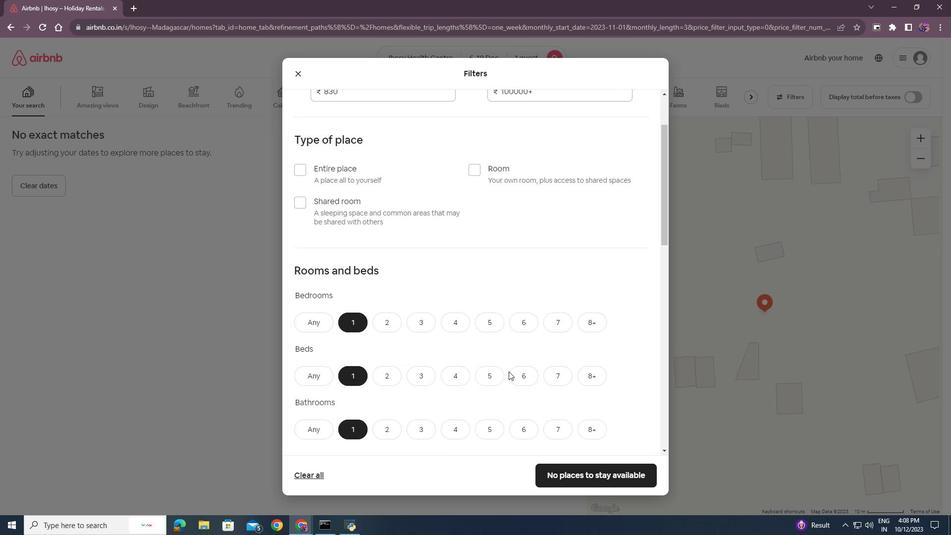 
Action: Mouse scrolled (509, 371) with delta (0, 0)
Screenshot: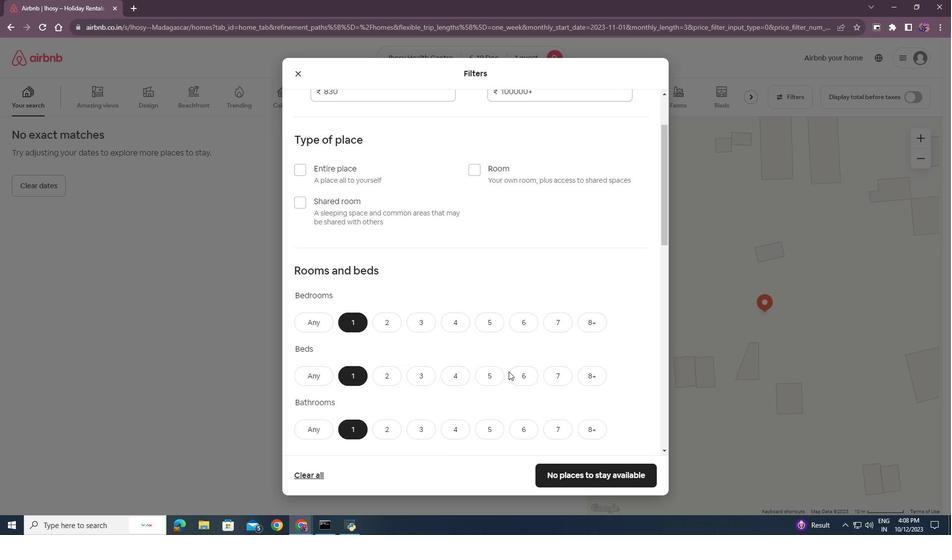 
Action: Mouse scrolled (509, 371) with delta (0, 0)
Screenshot: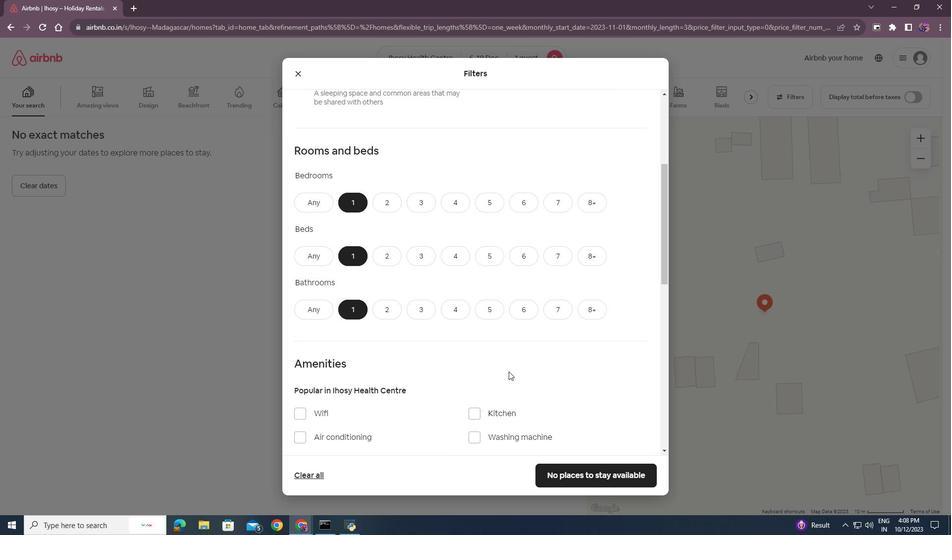 
Action: Mouse scrolled (509, 371) with delta (0, 0)
Screenshot: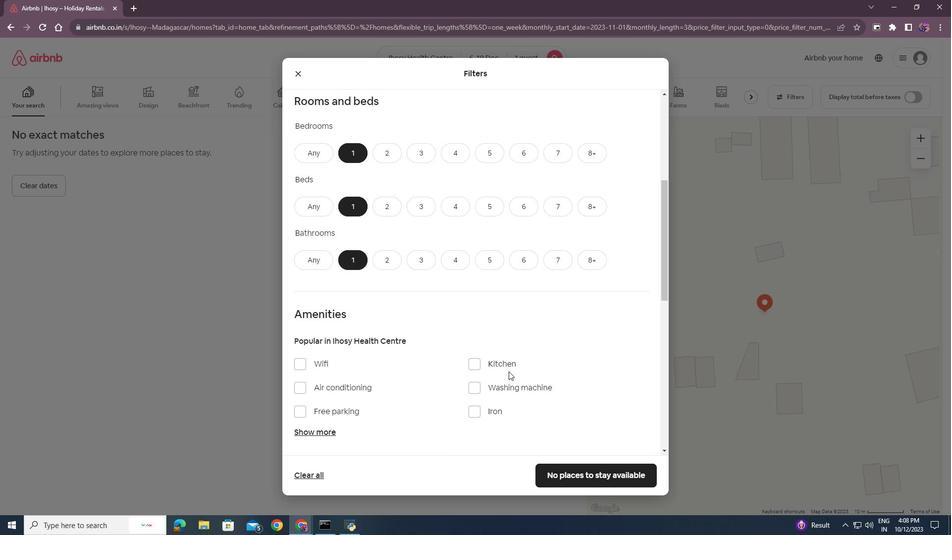 
Action: Mouse scrolled (509, 371) with delta (0, 0)
Screenshot: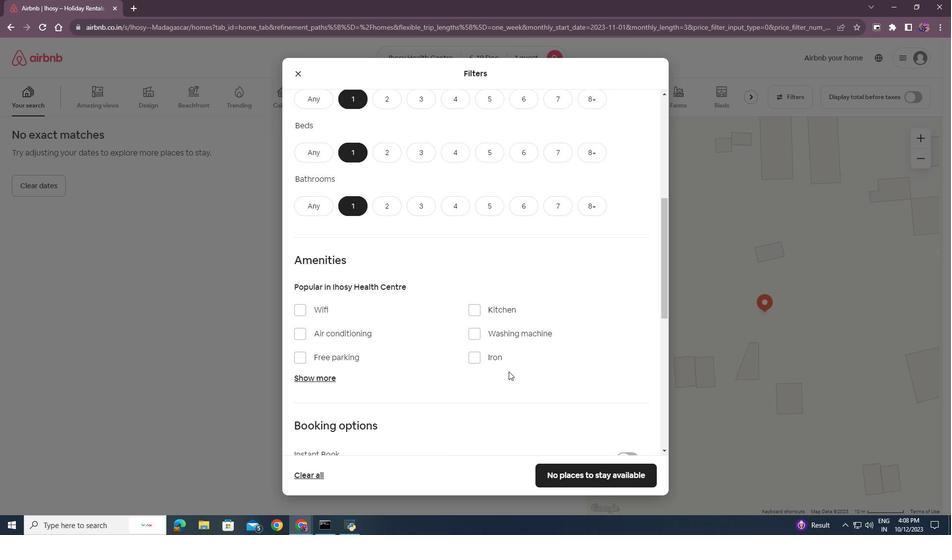 
Action: Mouse scrolled (509, 371) with delta (0, 0)
Screenshot: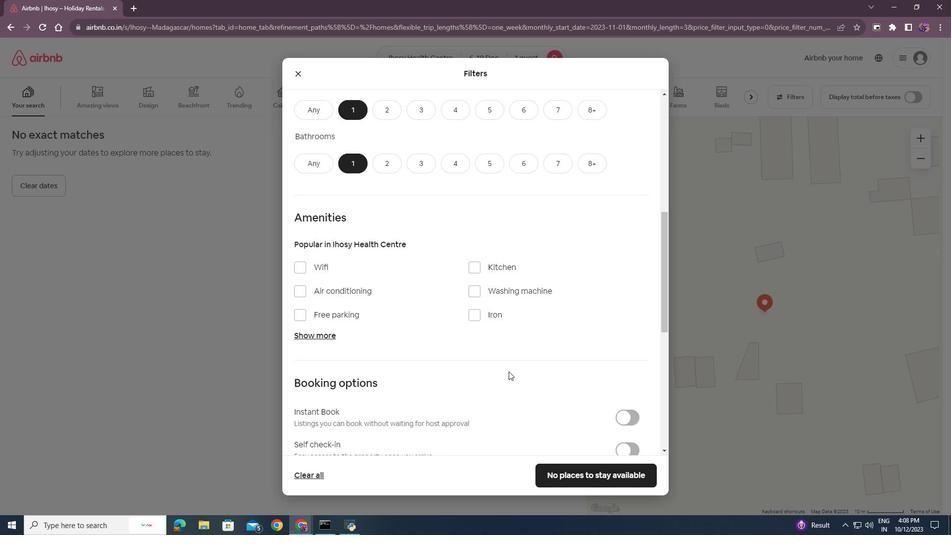 
Action: Mouse scrolled (509, 371) with delta (0, 0)
Screenshot: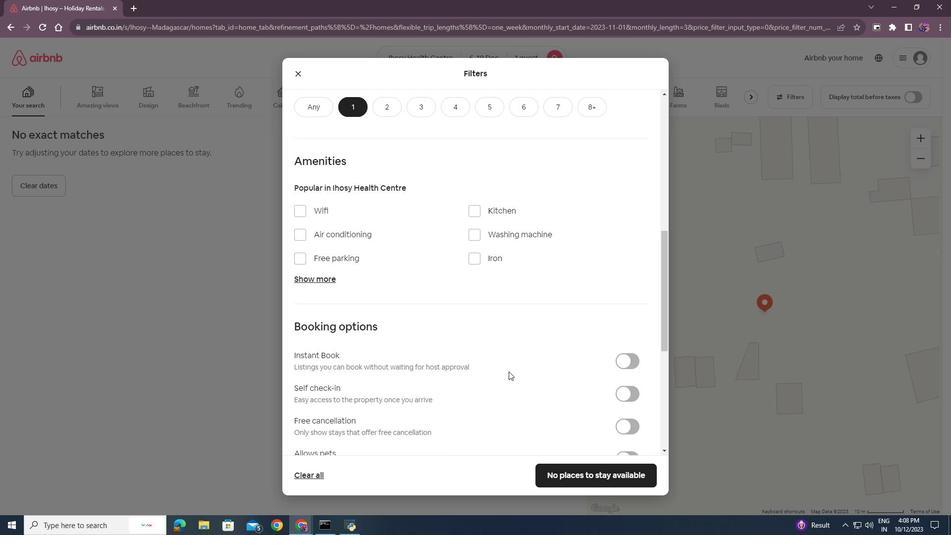 
Action: Mouse scrolled (509, 371) with delta (0, 0)
Screenshot: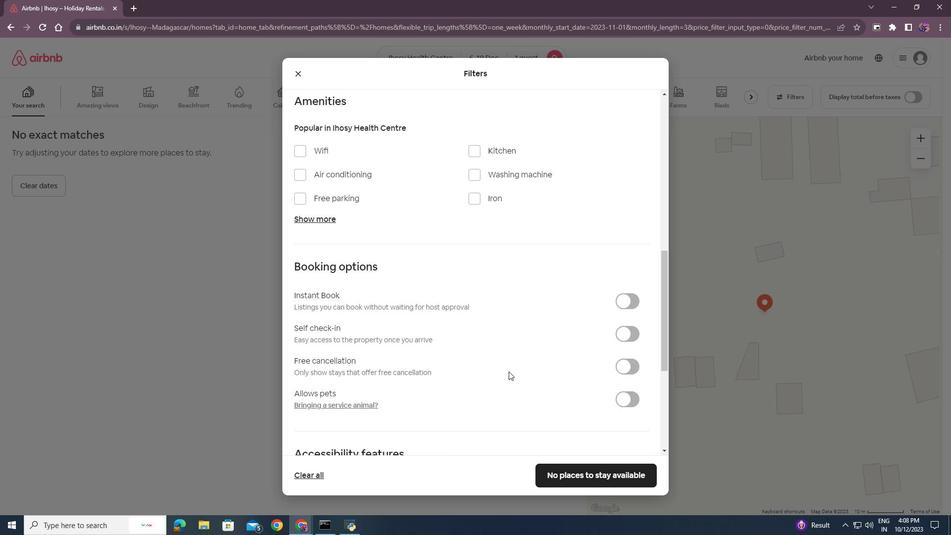 
Action: Mouse moved to (589, 474)
Screenshot: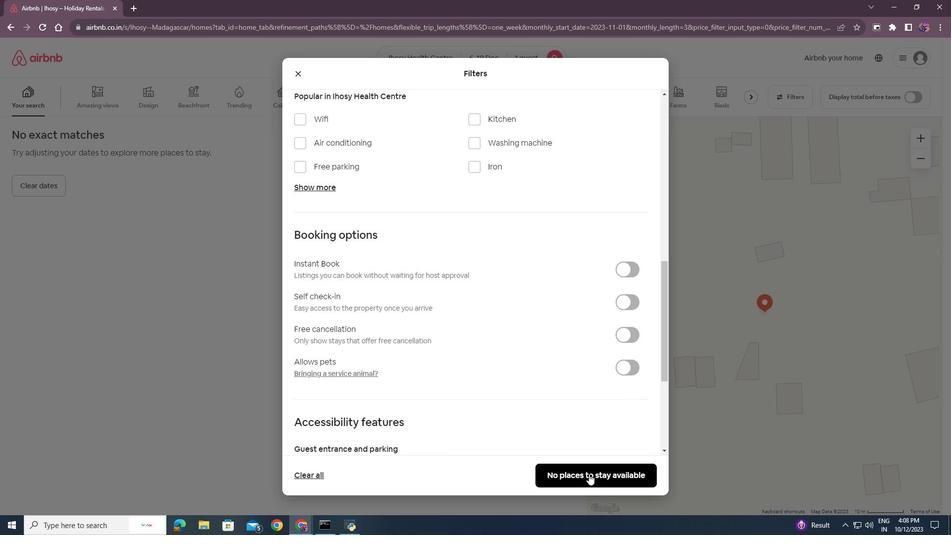 
Action: Mouse pressed left at (589, 474)
Screenshot: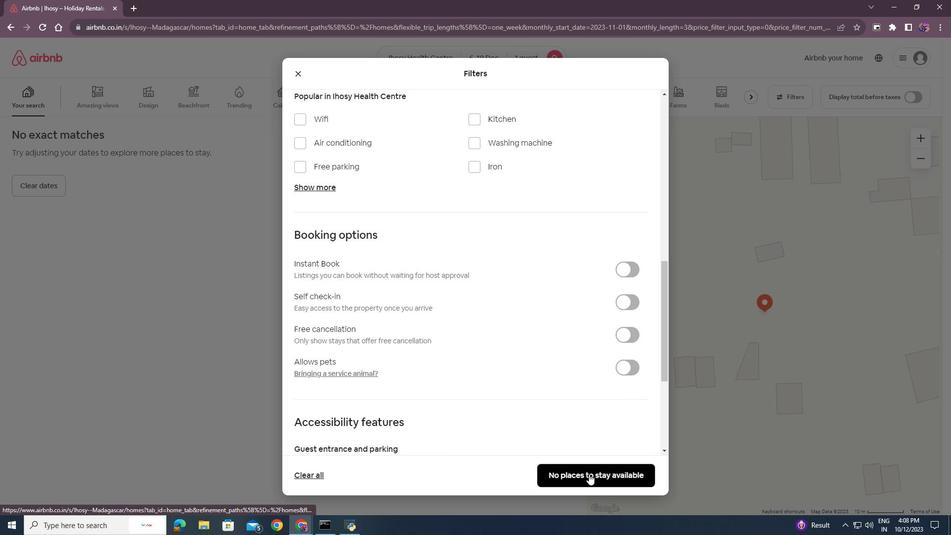 
Action: Mouse moved to (425, 309)
Screenshot: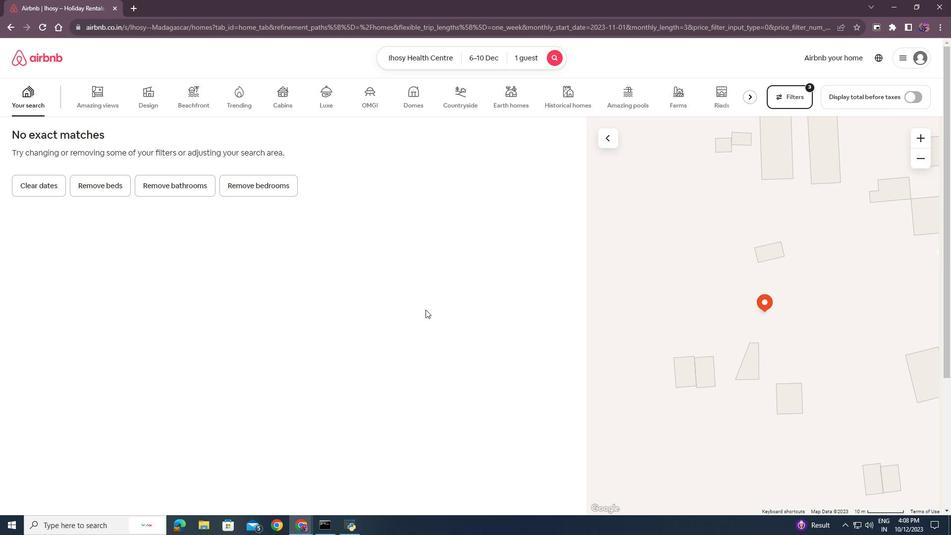 
